 Task: For heading Use Italics Verdana with red colour , bold & Underline.  font size for heading22,  'Change the font style of data to'Arial and font size to 14,  Change the alignment of both headline & data to Align left In the sheet  DashboardBudgetTool
Action: Mouse moved to (80, 148)
Screenshot: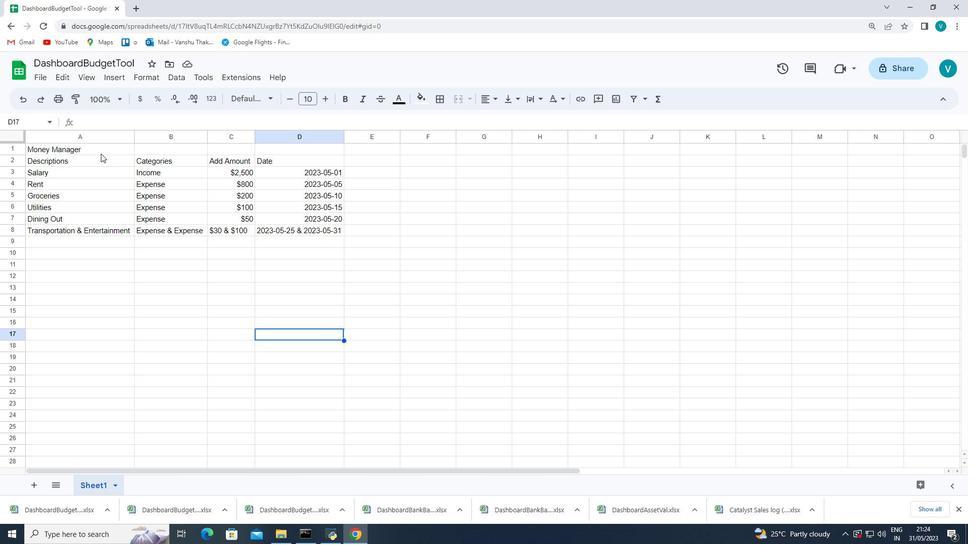 
Action: Mouse pressed left at (80, 148)
Screenshot: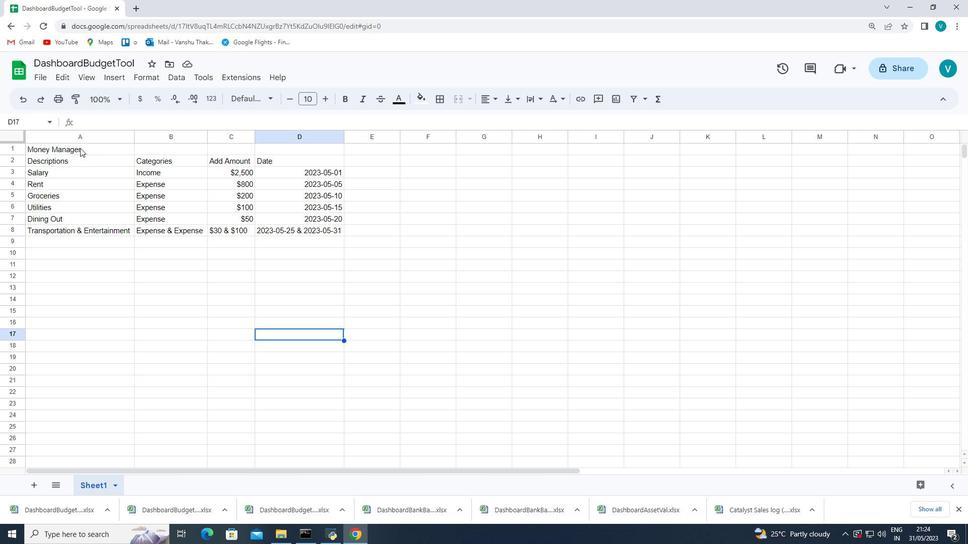
Action: Mouse moved to (256, 98)
Screenshot: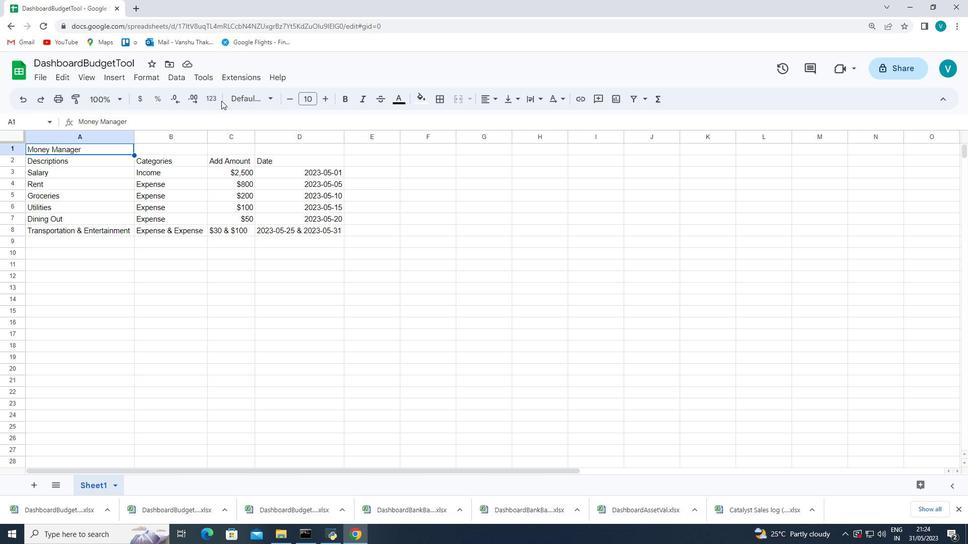 
Action: Mouse pressed left at (256, 98)
Screenshot: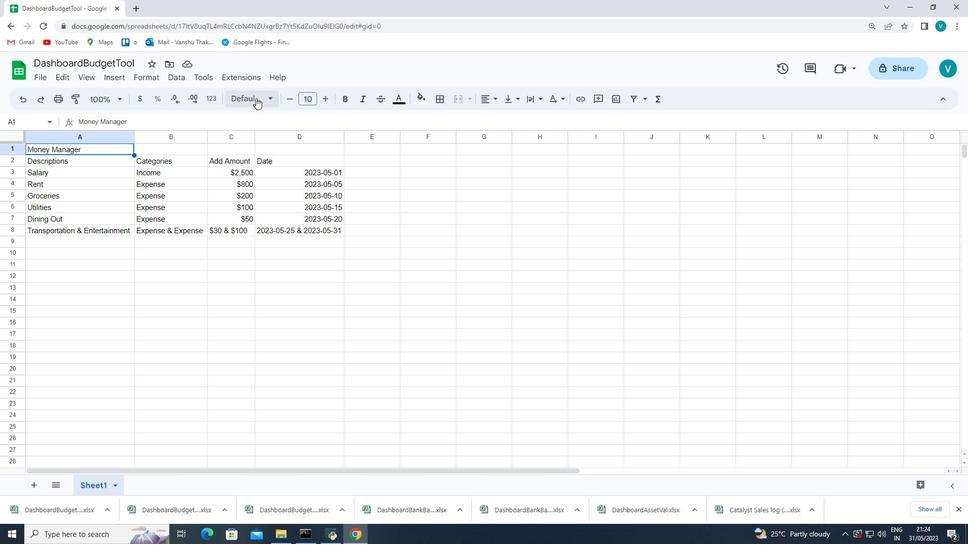 
Action: Mouse moved to (281, 375)
Screenshot: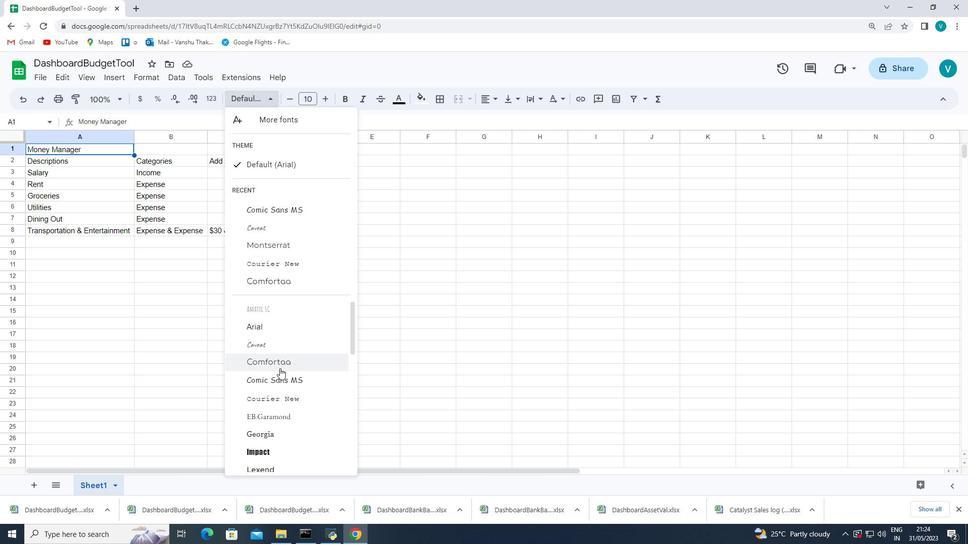 
Action: Mouse scrolled (281, 375) with delta (0, 0)
Screenshot: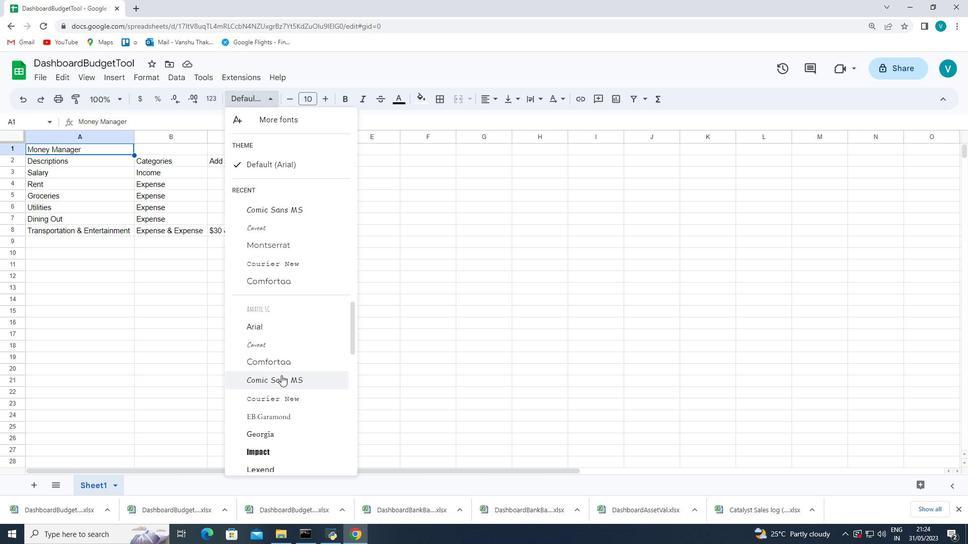 
Action: Mouse scrolled (281, 375) with delta (0, 0)
Screenshot: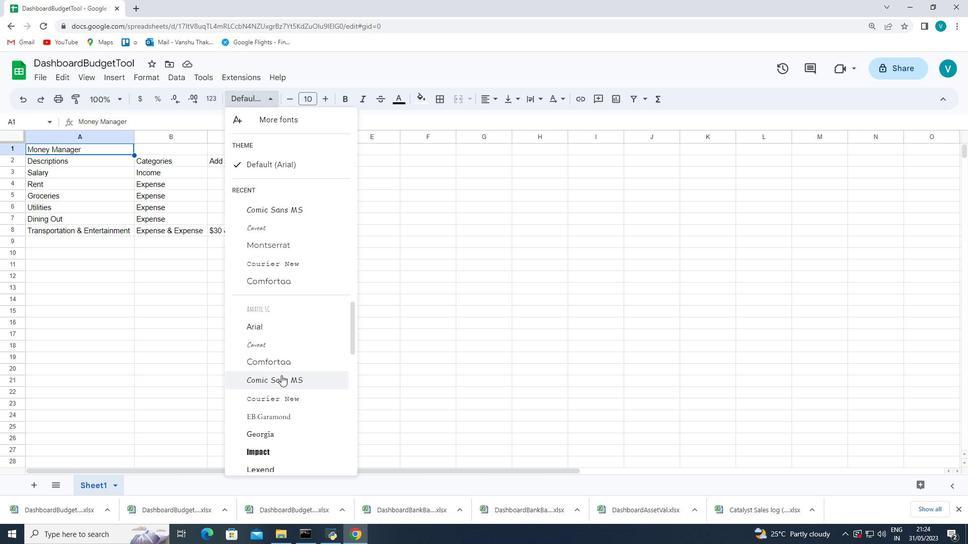 
Action: Mouse scrolled (281, 375) with delta (0, 0)
Screenshot: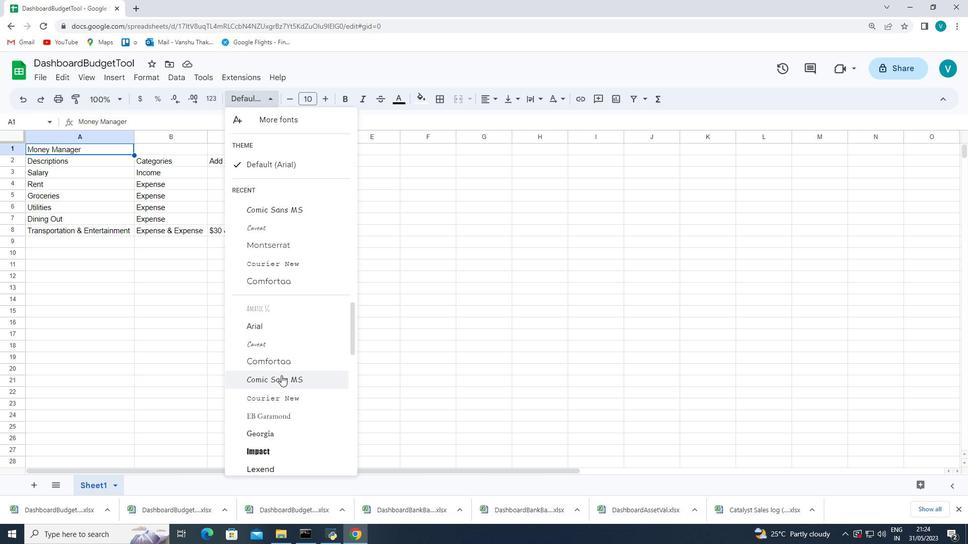 
Action: Mouse scrolled (281, 375) with delta (0, 0)
Screenshot: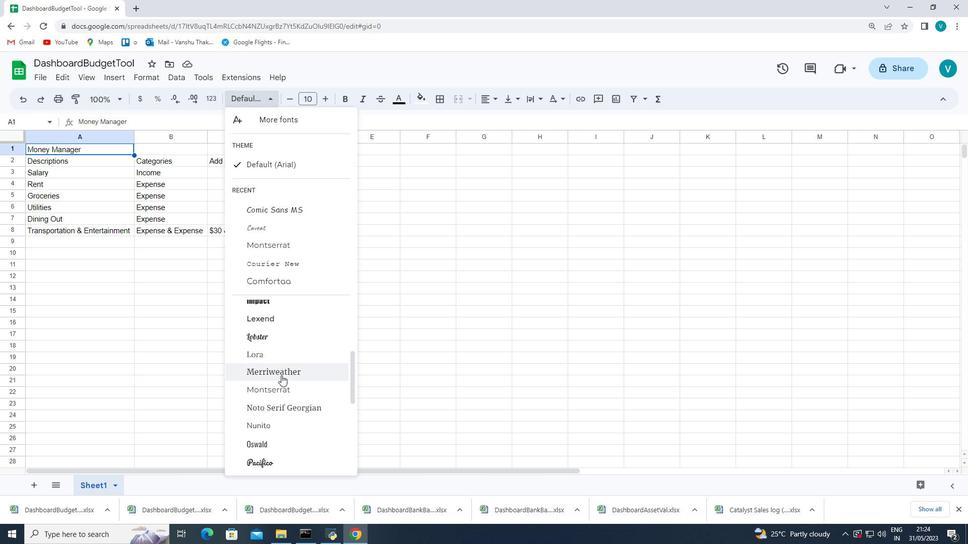 
Action: Mouse scrolled (281, 375) with delta (0, 0)
Screenshot: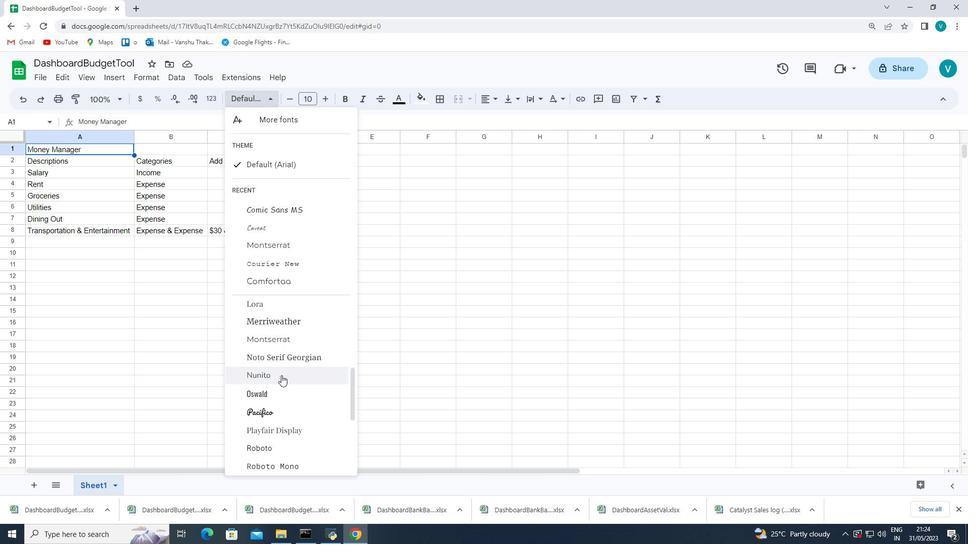 
Action: Mouse scrolled (281, 375) with delta (0, 0)
Screenshot: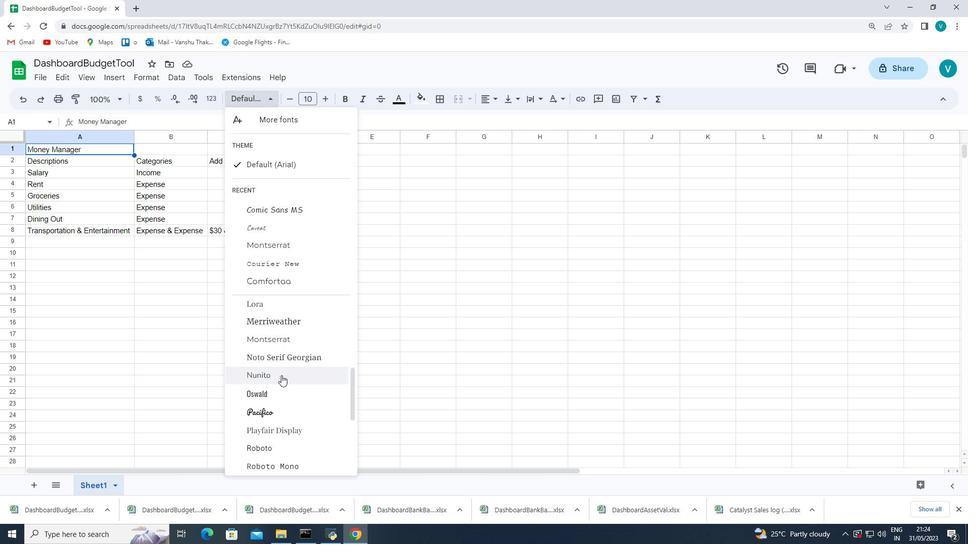 
Action: Mouse scrolled (281, 375) with delta (0, 0)
Screenshot: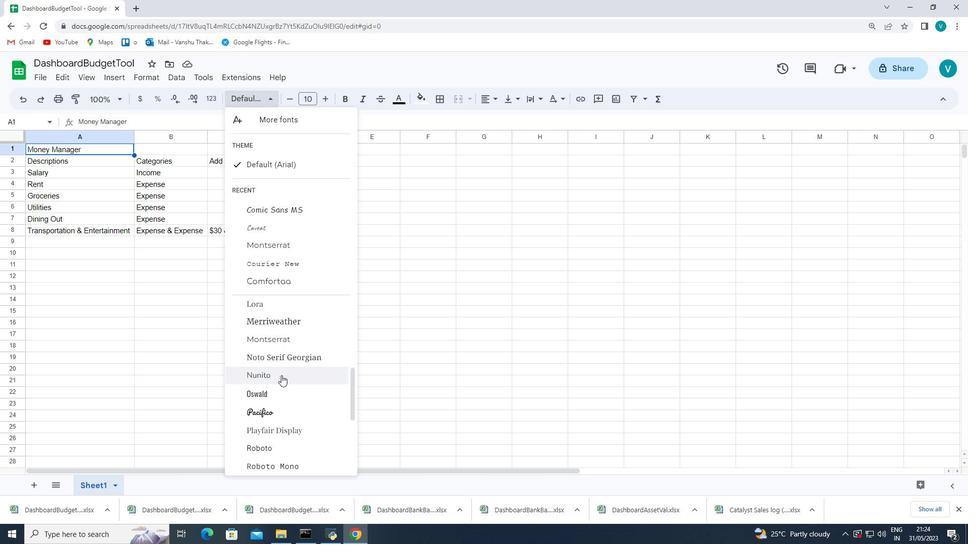 
Action: Mouse scrolled (281, 375) with delta (0, 0)
Screenshot: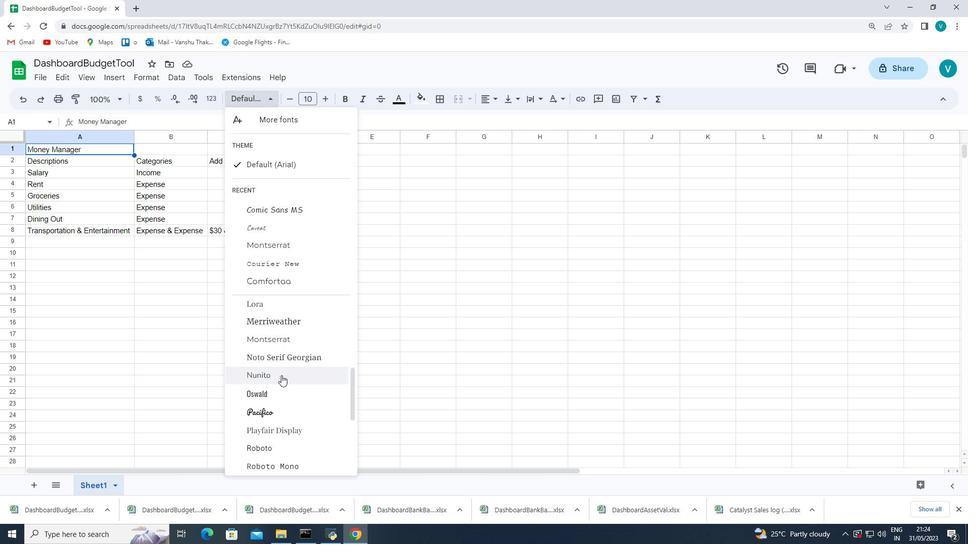 
Action: Mouse scrolled (281, 375) with delta (0, 0)
Screenshot: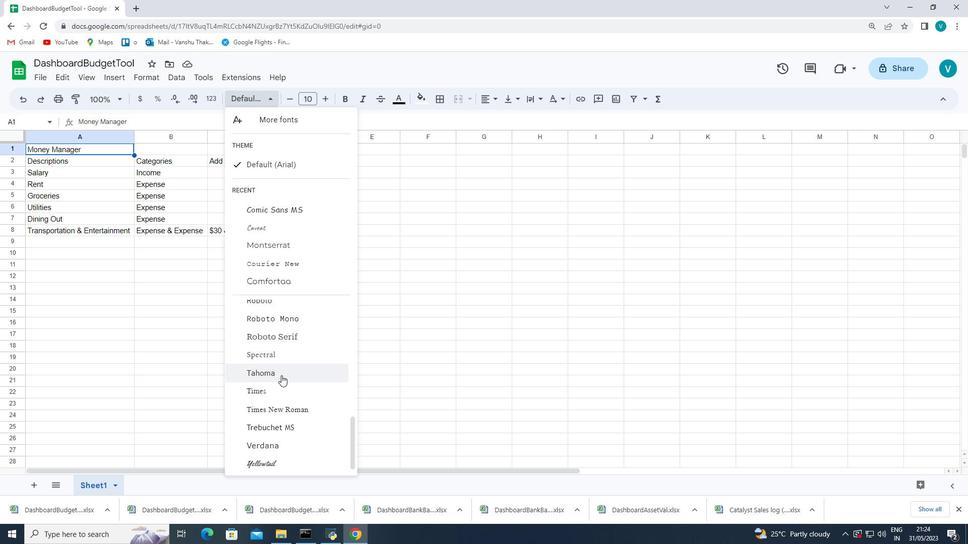 
Action: Mouse scrolled (281, 375) with delta (0, 0)
Screenshot: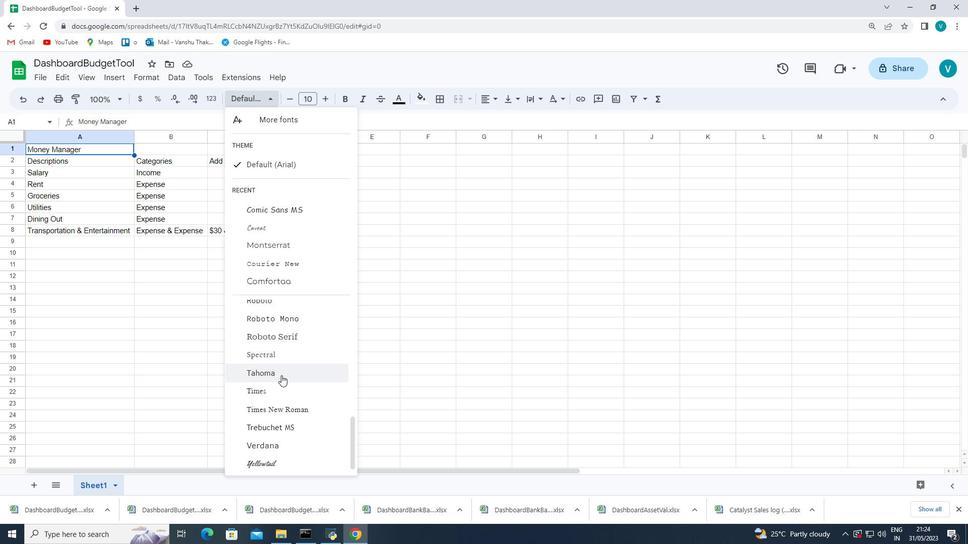 
Action: Mouse scrolled (281, 375) with delta (0, 0)
Screenshot: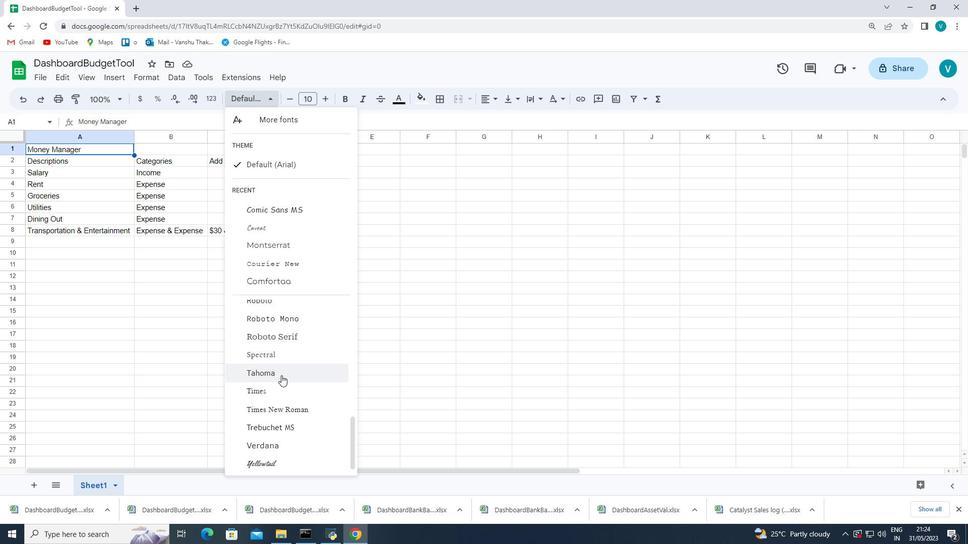 
Action: Mouse scrolled (281, 375) with delta (0, 0)
Screenshot: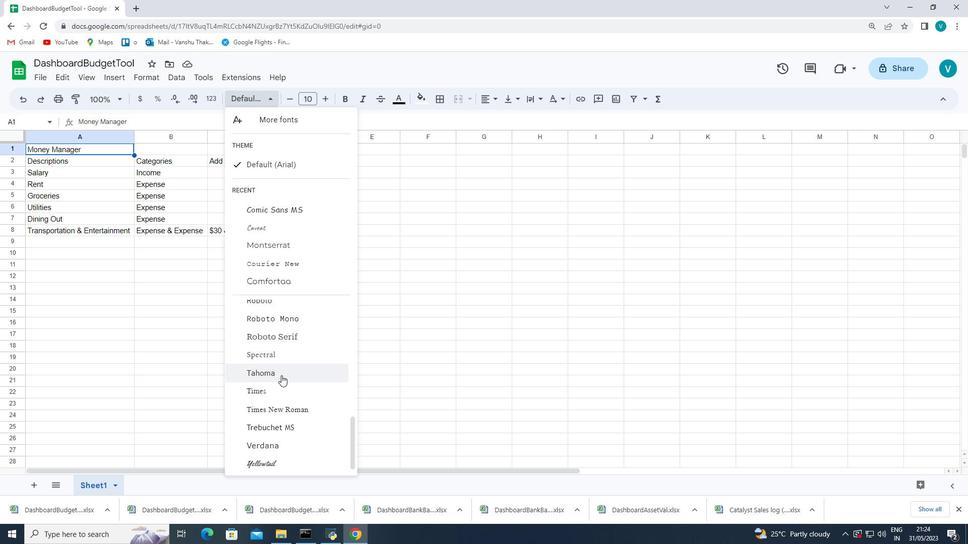 
Action: Mouse scrolled (281, 375) with delta (0, 0)
Screenshot: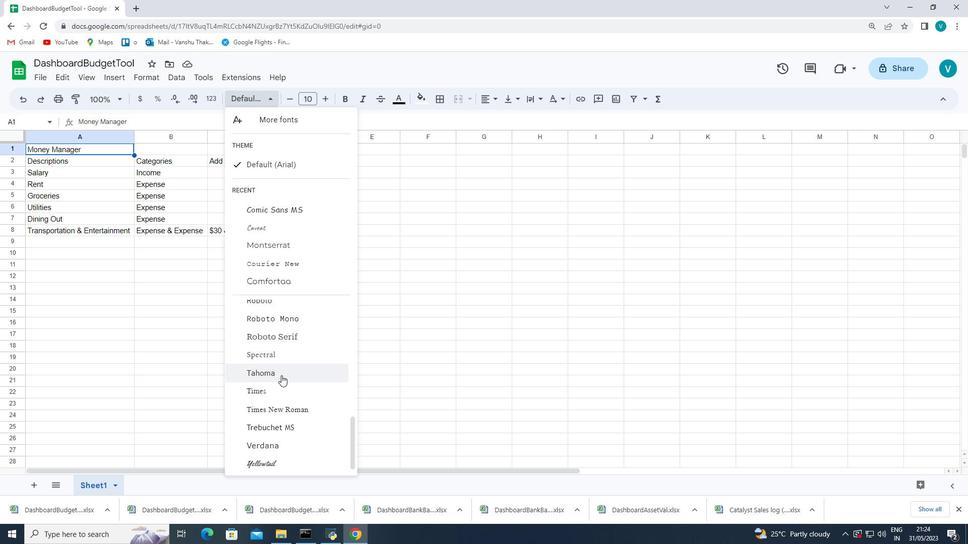 
Action: Mouse moved to (293, 445)
Screenshot: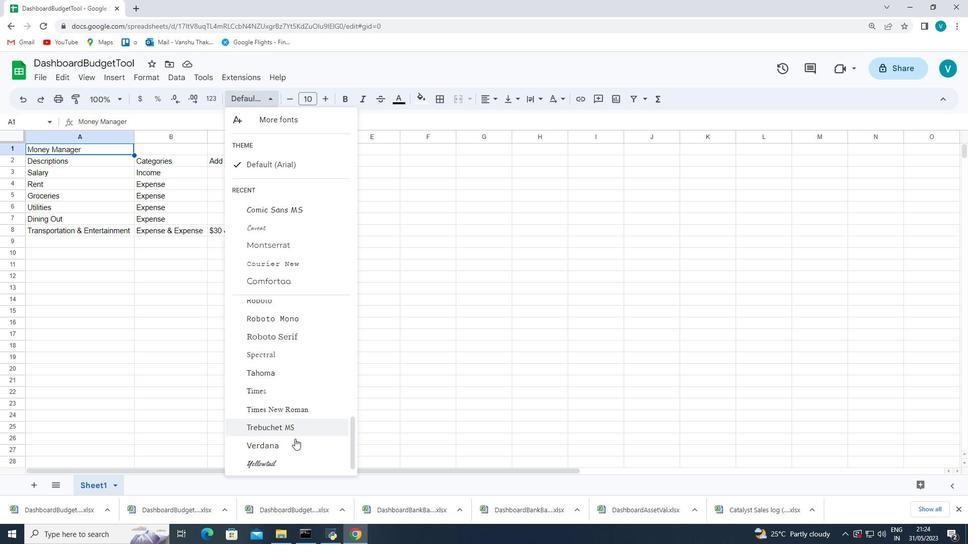 
Action: Mouse pressed left at (293, 445)
Screenshot: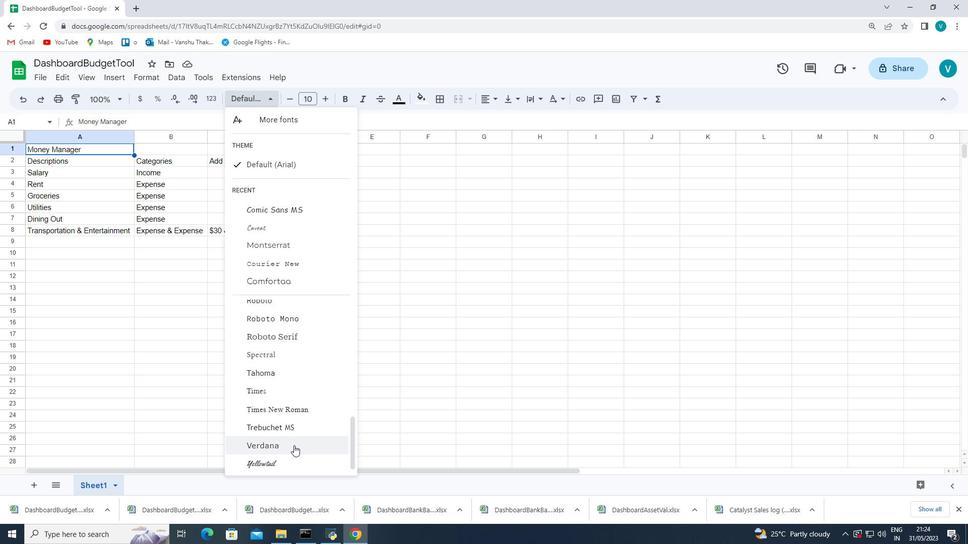 
Action: Mouse moved to (345, 96)
Screenshot: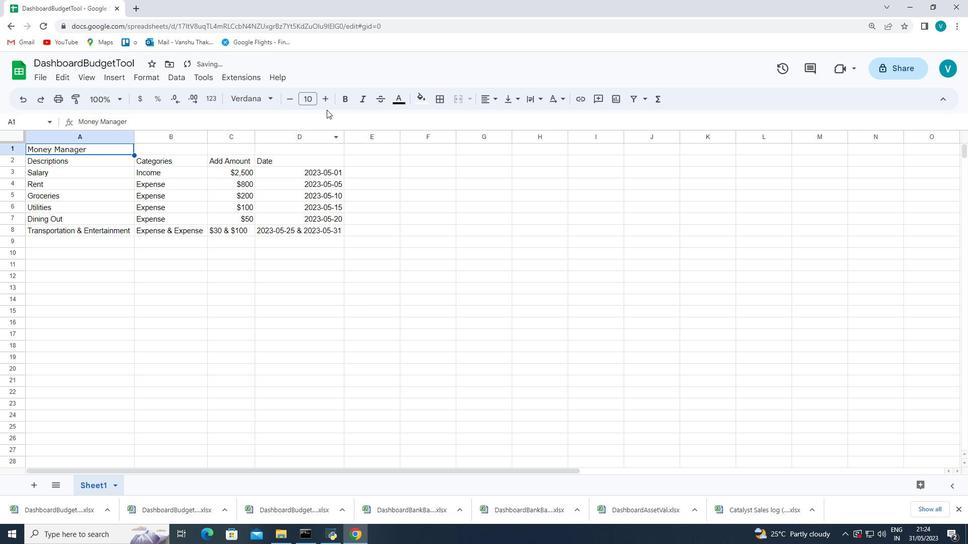 
Action: Mouse pressed left at (345, 96)
Screenshot: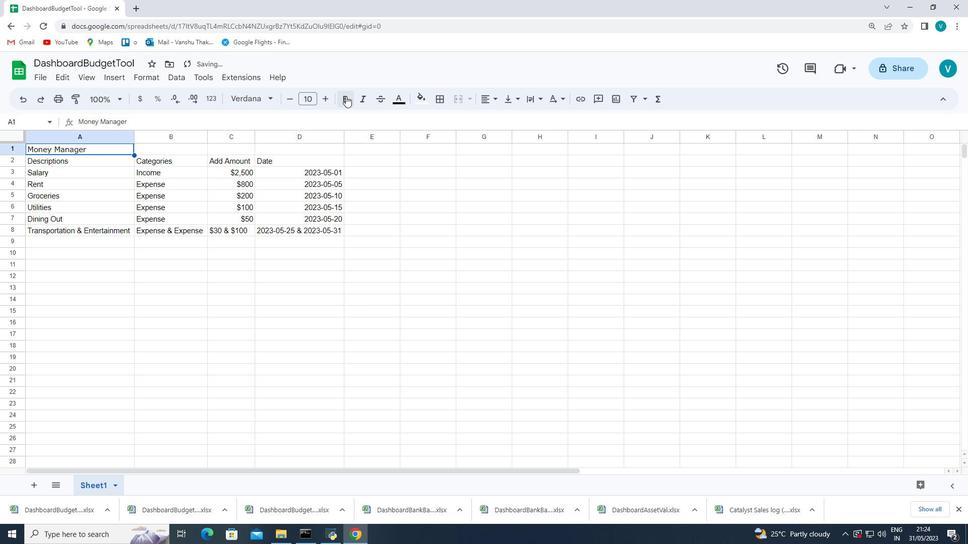 
Action: Mouse moved to (322, 101)
Screenshot: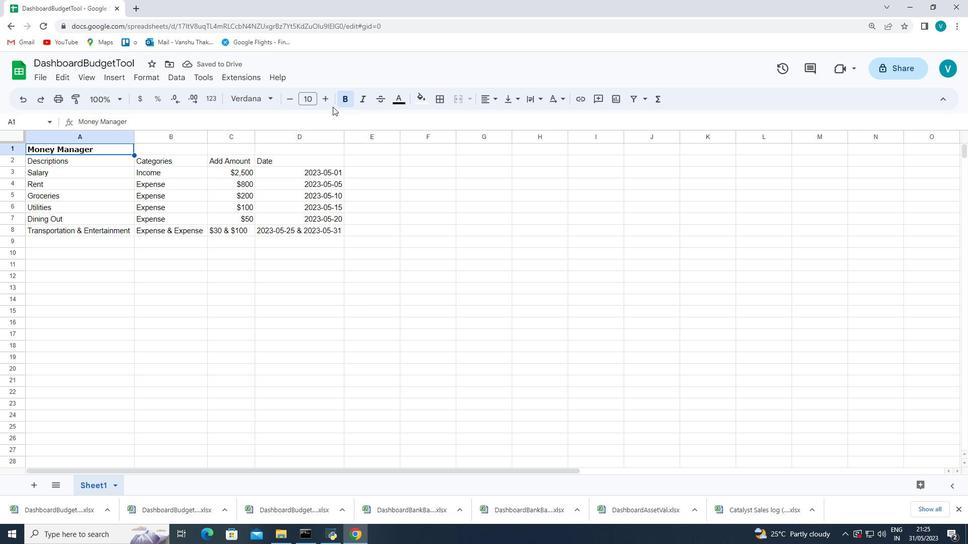 
Action: Key pressed ctrl+U
Screenshot: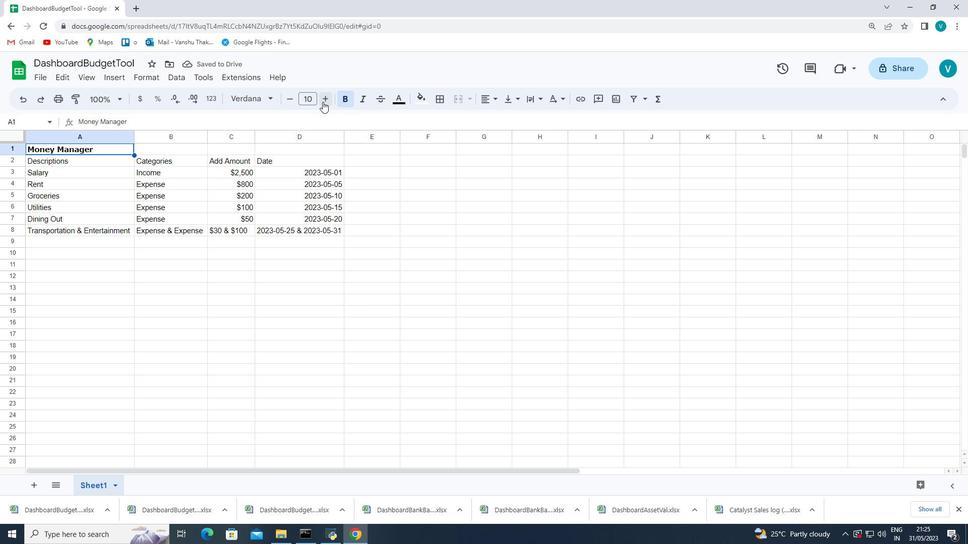 
Action: Mouse moved to (405, 103)
Screenshot: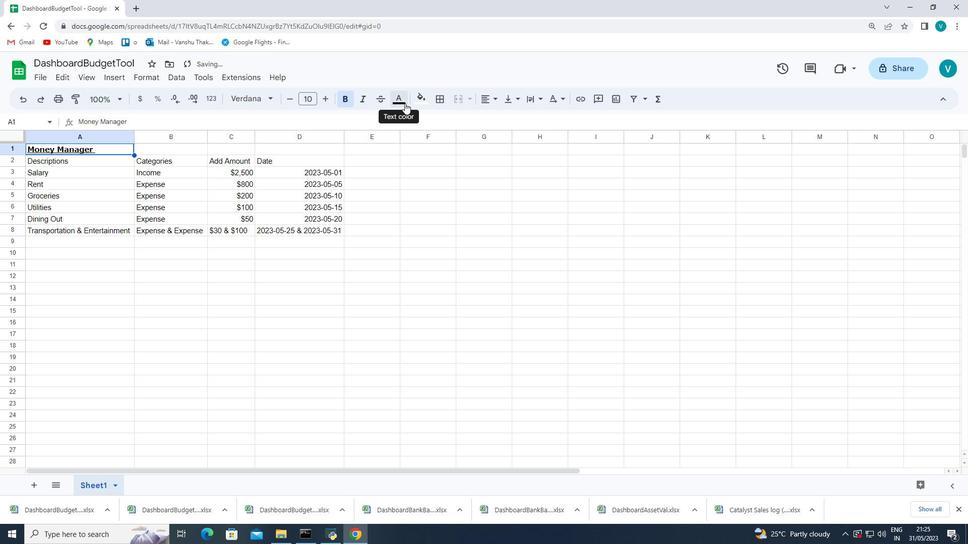 
Action: Mouse pressed left at (405, 103)
Screenshot: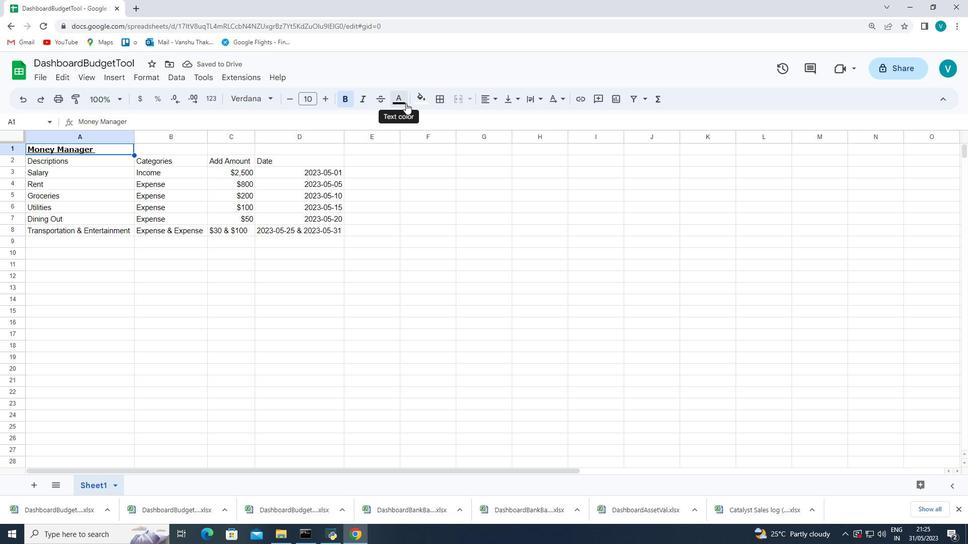 
Action: Mouse moved to (413, 151)
Screenshot: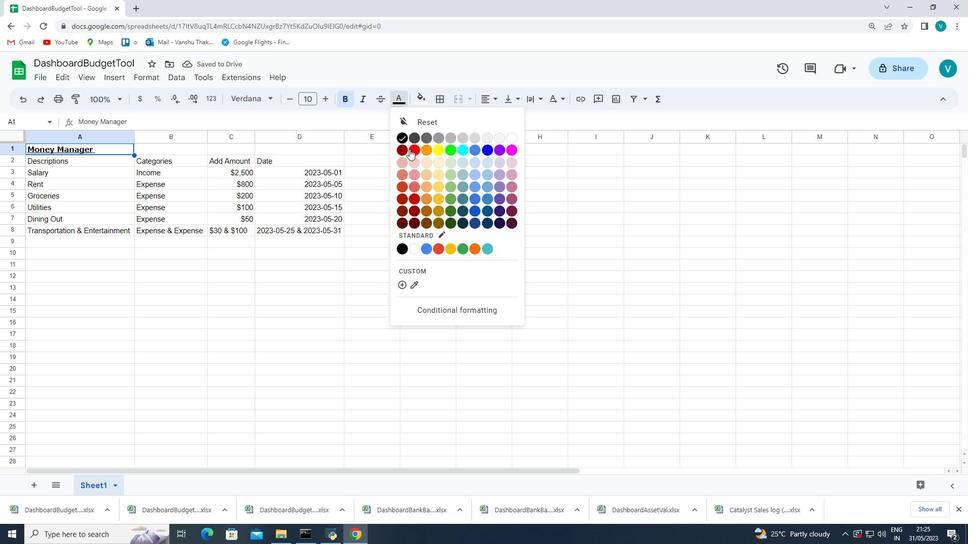 
Action: Mouse pressed left at (413, 151)
Screenshot: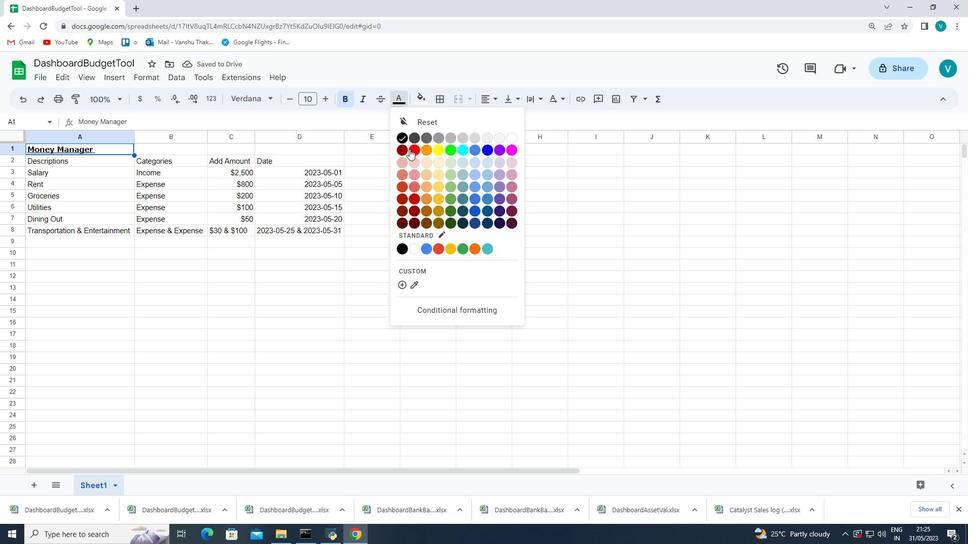 
Action: Mouse moved to (327, 282)
Screenshot: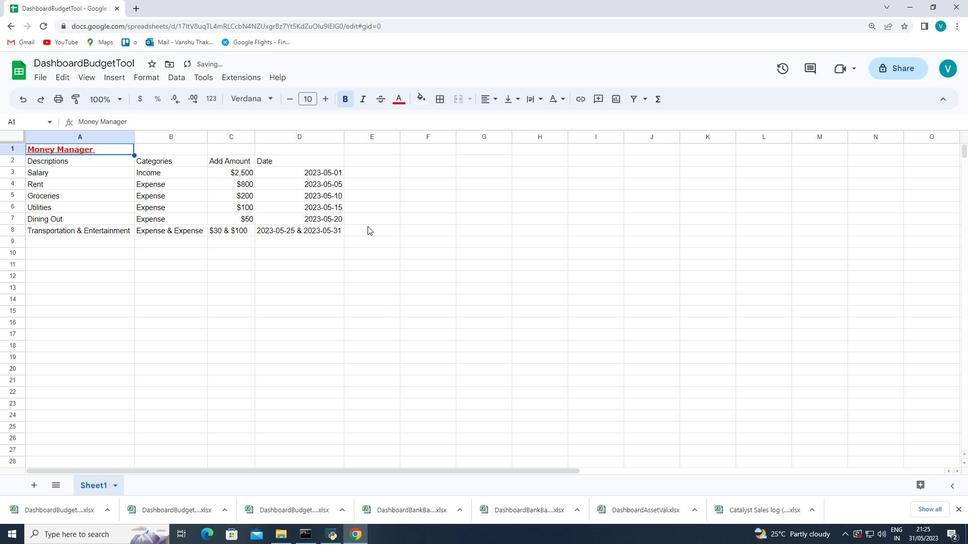 
Action: Mouse pressed left at (327, 282)
Screenshot: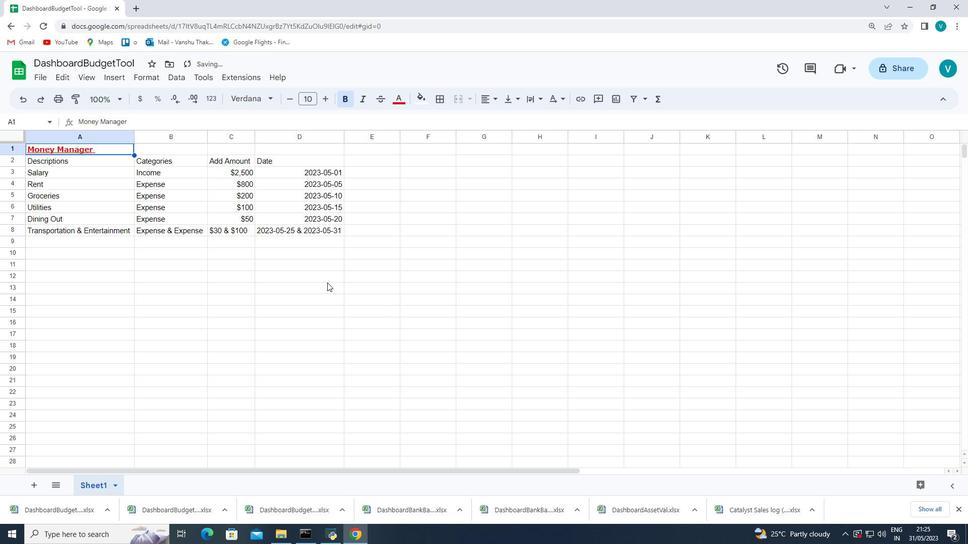 
Action: Mouse moved to (58, 144)
Screenshot: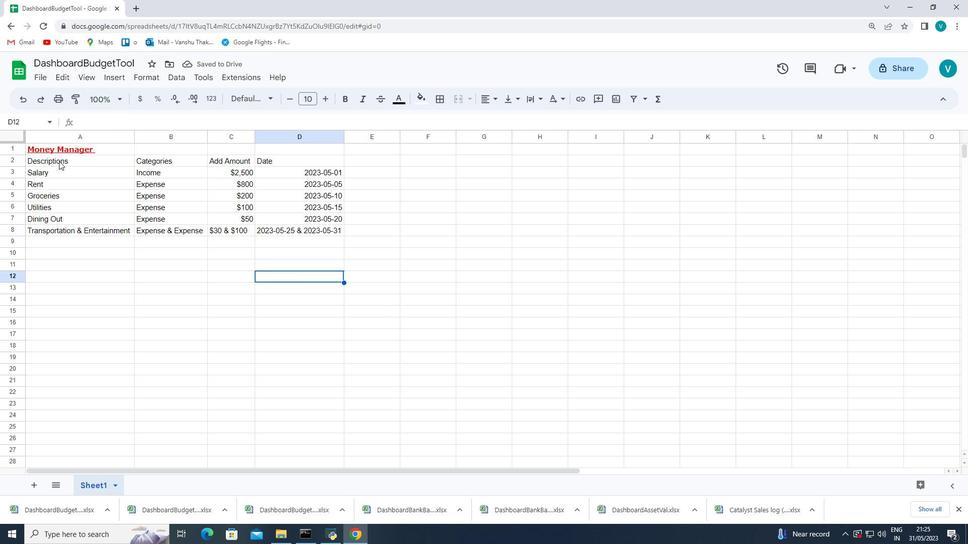 
Action: Mouse pressed left at (58, 144)
Screenshot: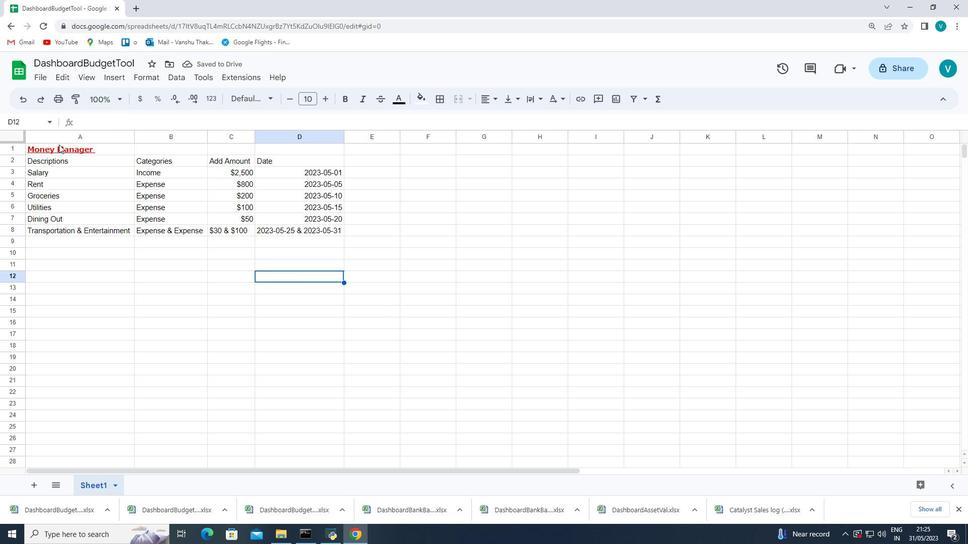 
Action: Mouse moved to (323, 95)
Screenshot: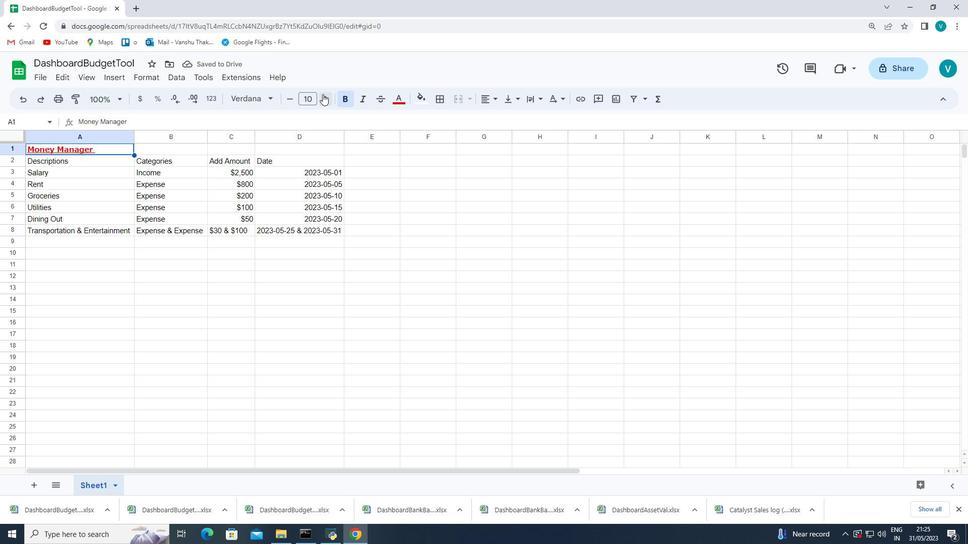 
Action: Mouse pressed left at (323, 95)
Screenshot: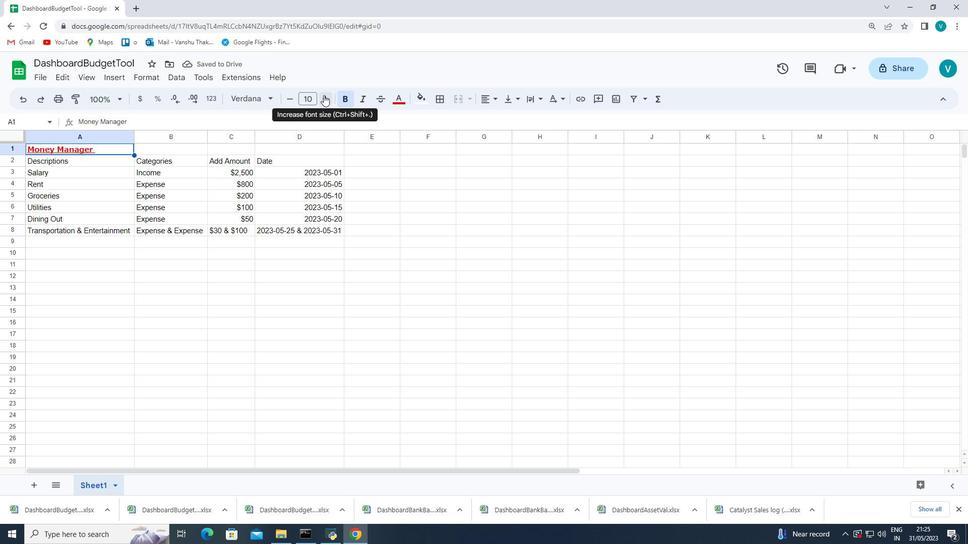 
Action: Mouse pressed left at (323, 95)
Screenshot: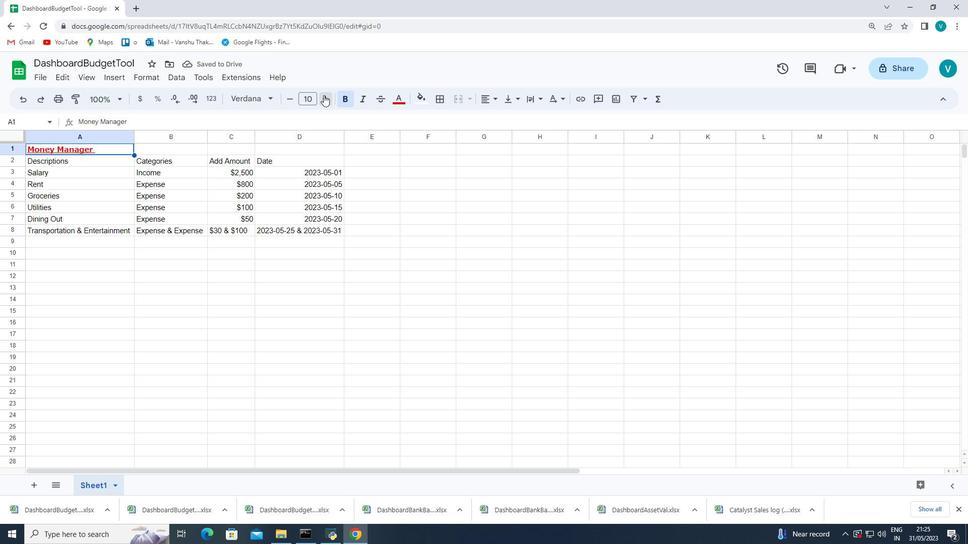
Action: Mouse pressed left at (323, 95)
Screenshot: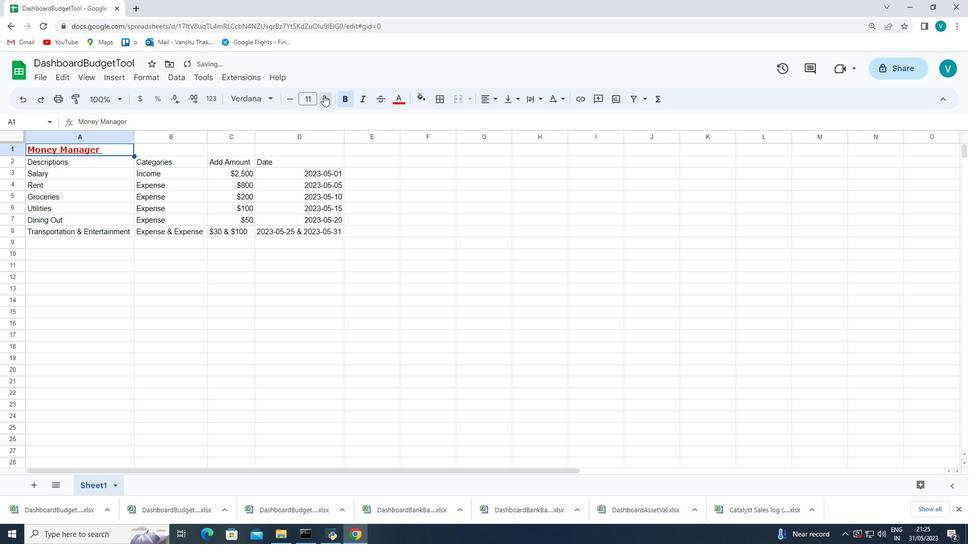 
Action: Mouse pressed left at (323, 95)
Screenshot: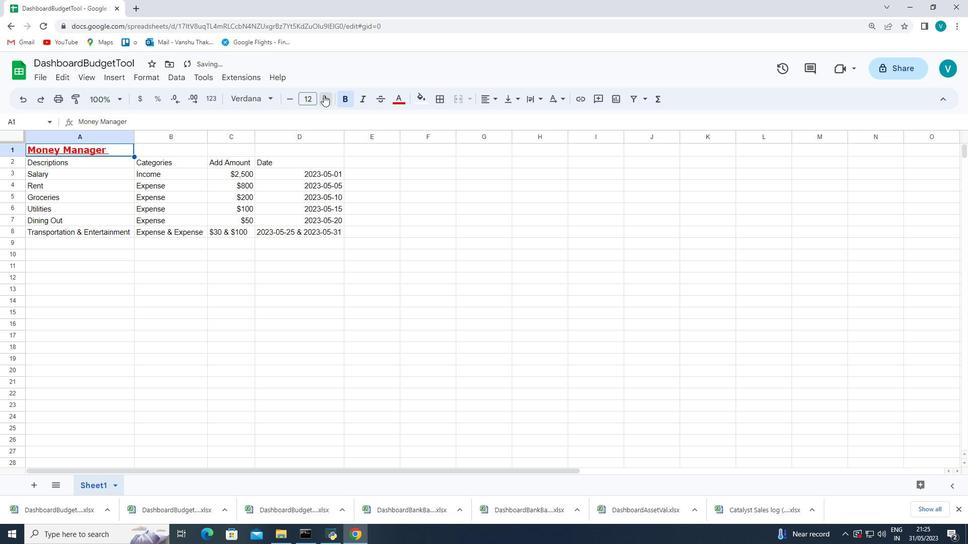 
Action: Mouse pressed left at (323, 95)
Screenshot: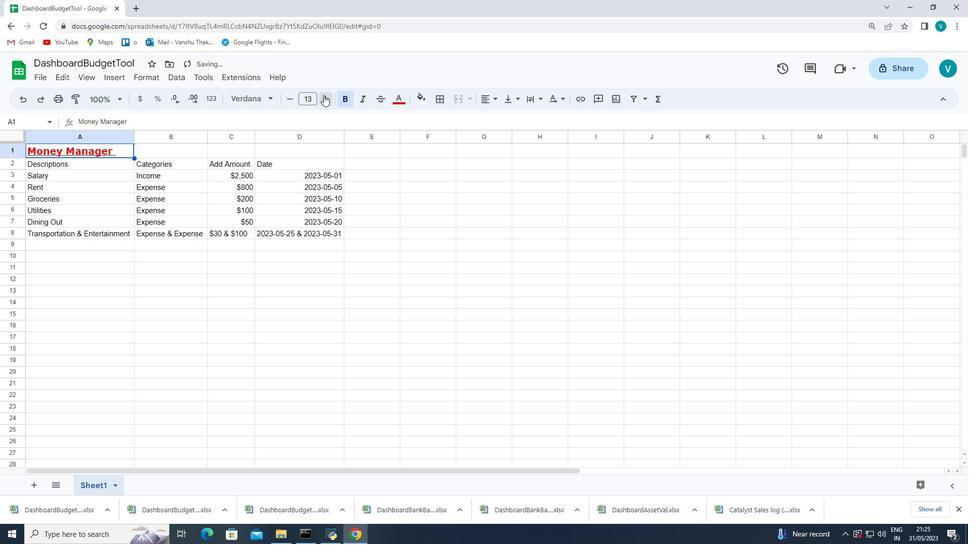 
Action: Mouse pressed left at (323, 95)
Screenshot: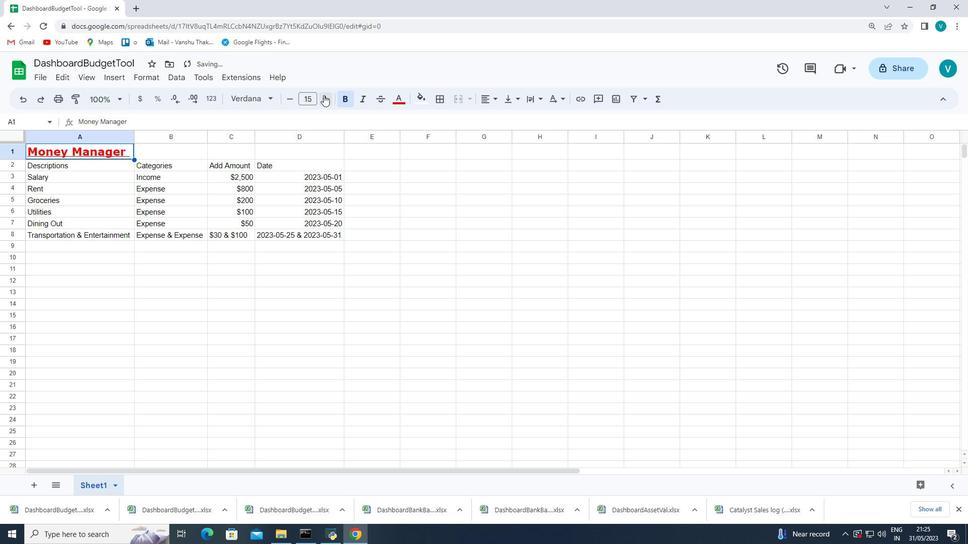 
Action: Mouse pressed left at (323, 95)
Screenshot: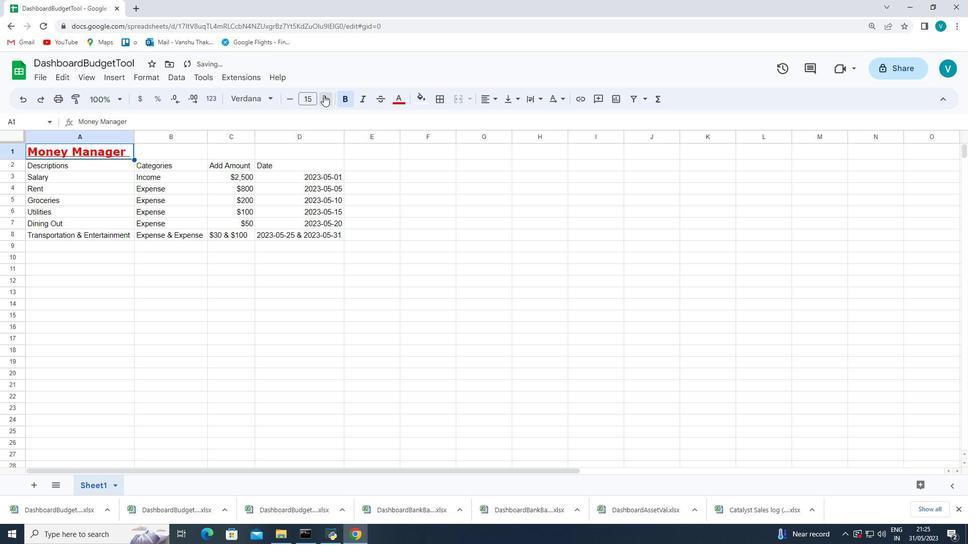 
Action: Mouse pressed left at (323, 95)
Screenshot: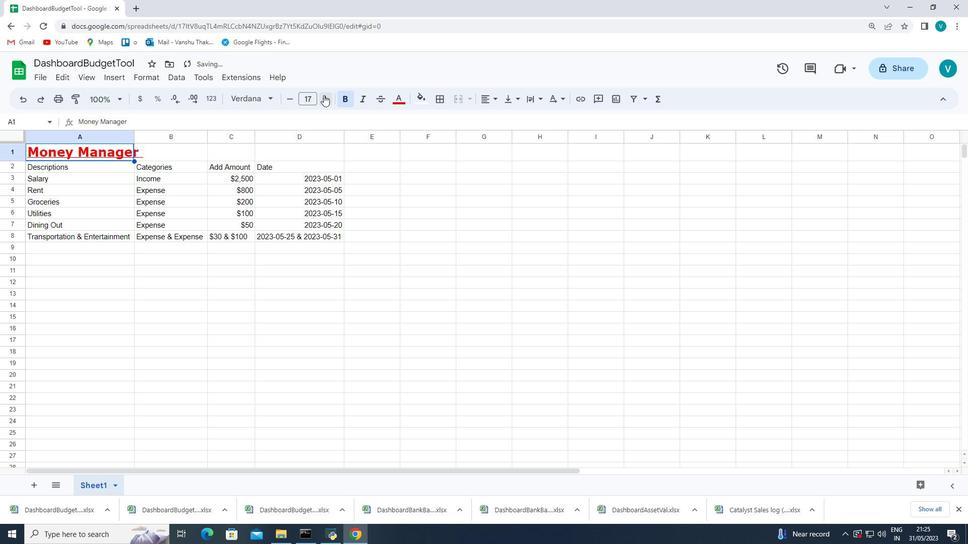 
Action: Mouse pressed left at (323, 95)
Screenshot: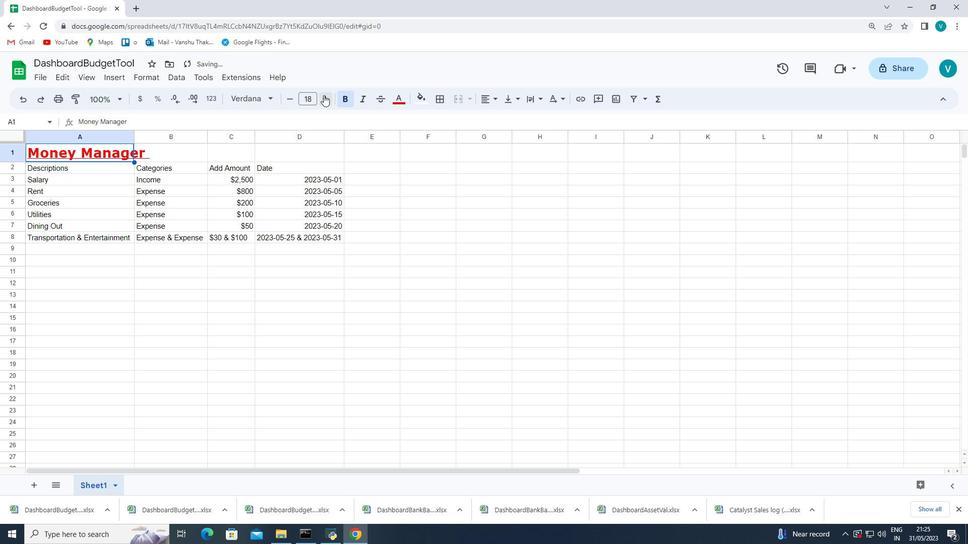 
Action: Mouse pressed left at (323, 95)
Screenshot: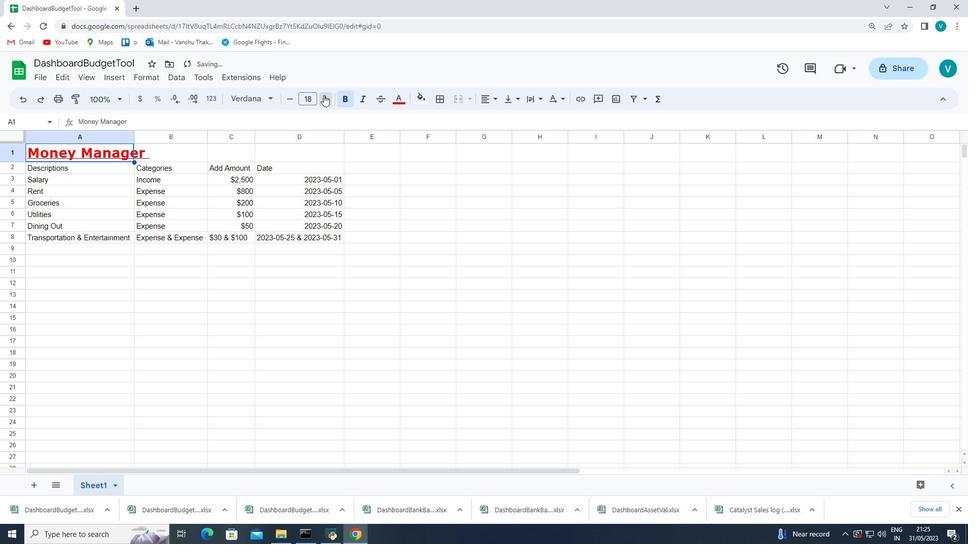 
Action: Mouse pressed left at (323, 95)
Screenshot: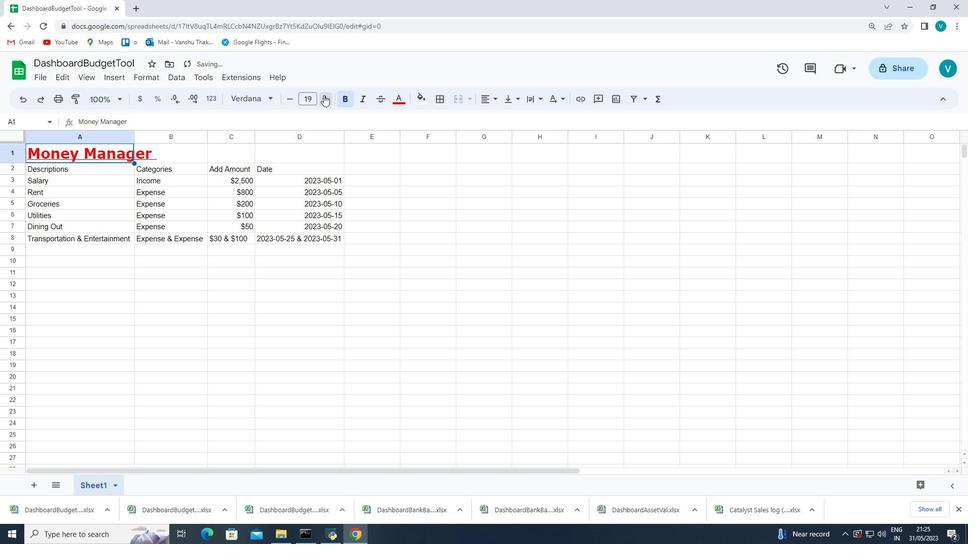
Action: Mouse pressed left at (323, 95)
Screenshot: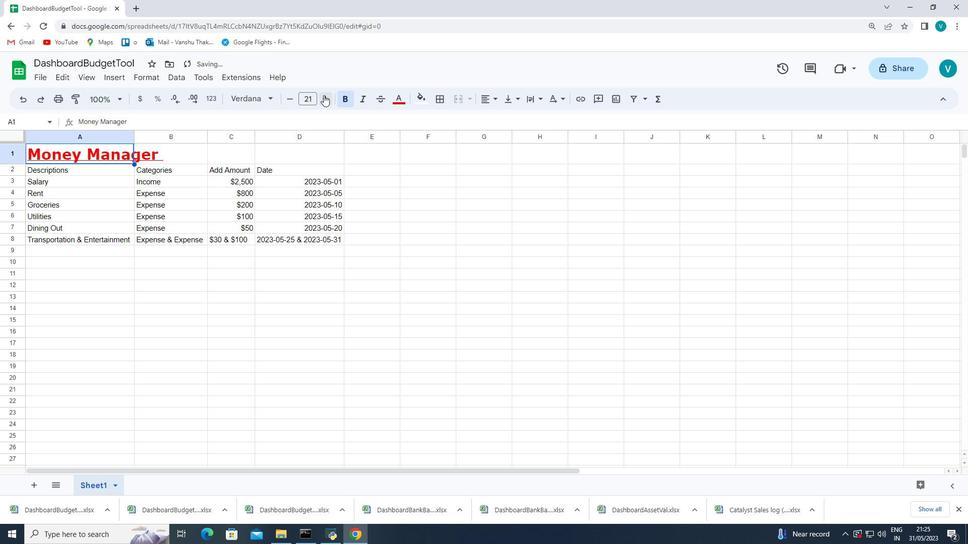 
Action: Mouse moved to (439, 213)
Screenshot: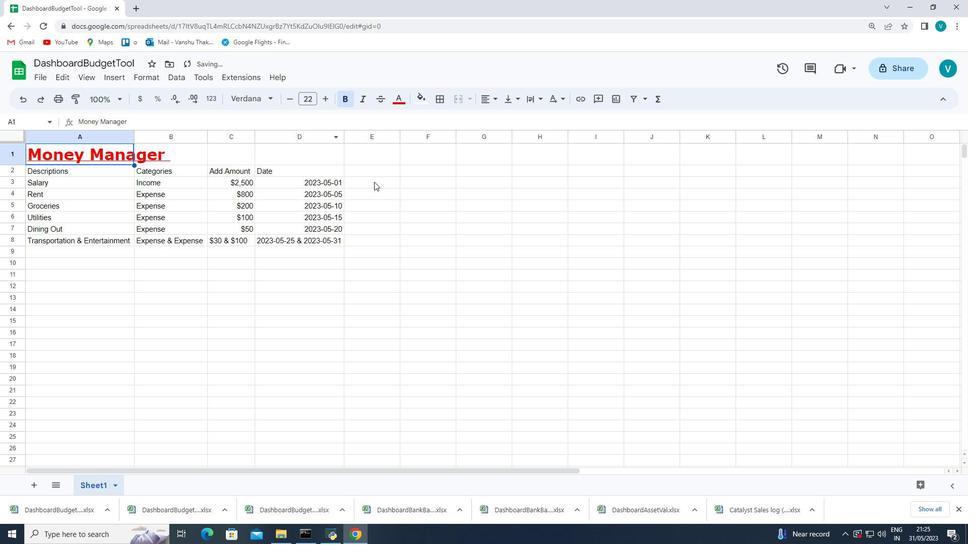 
Action: Mouse pressed left at (439, 213)
Screenshot: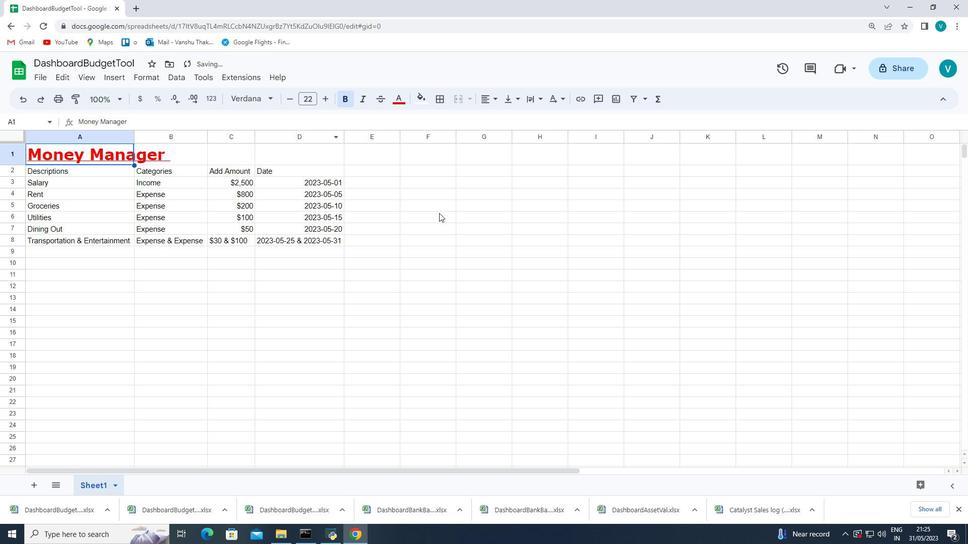 
Action: Mouse moved to (62, 172)
Screenshot: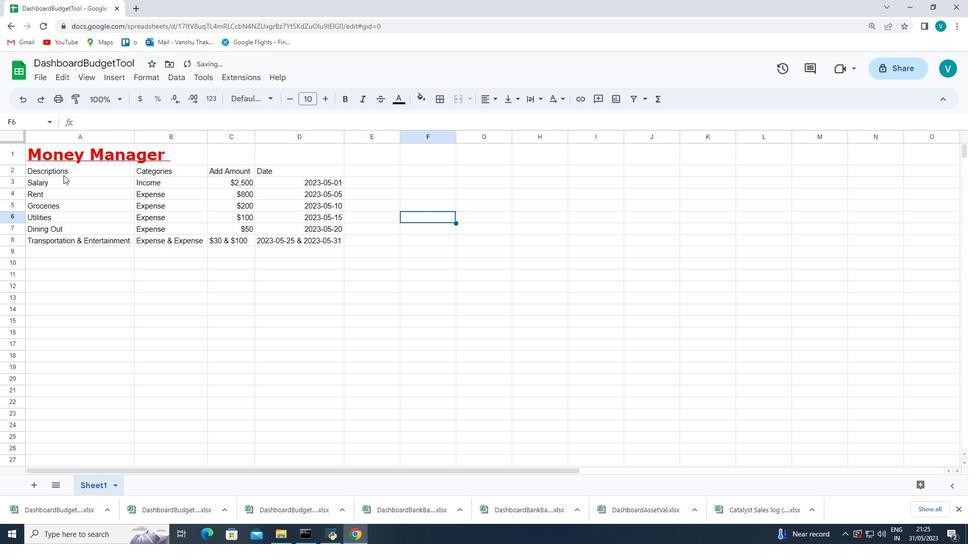 
Action: Mouse pressed left at (62, 172)
Screenshot: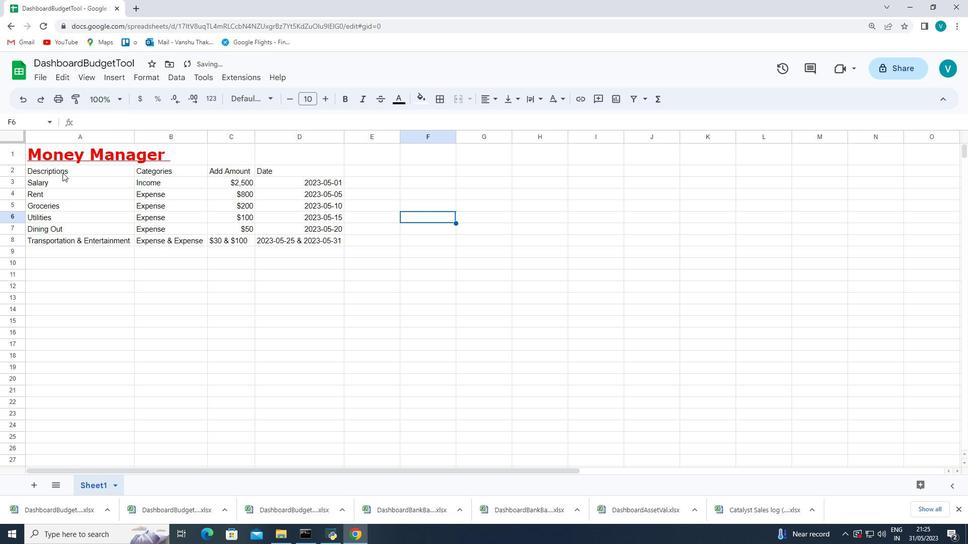 
Action: Mouse moved to (259, 100)
Screenshot: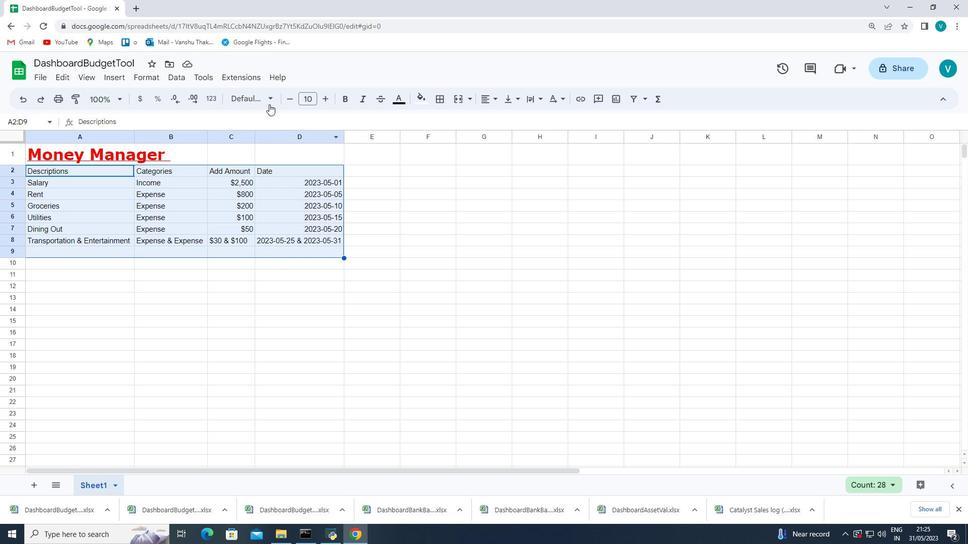 
Action: Mouse pressed left at (259, 100)
Screenshot: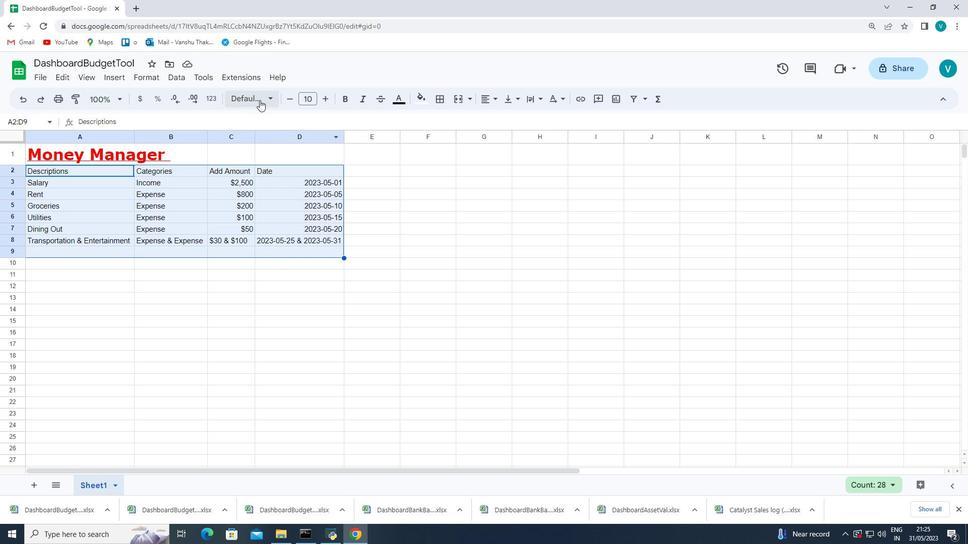 
Action: Mouse moved to (281, 326)
Screenshot: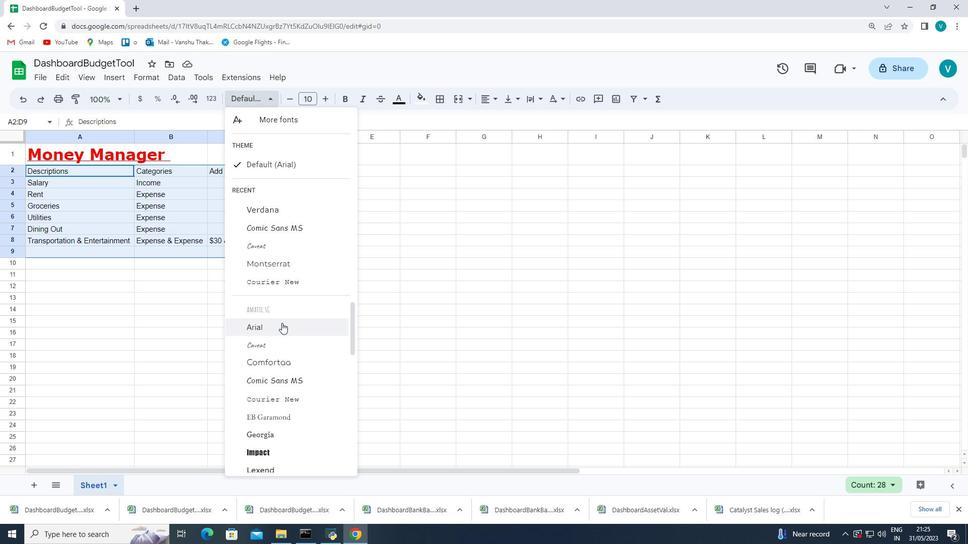 
Action: Mouse pressed left at (281, 326)
Screenshot: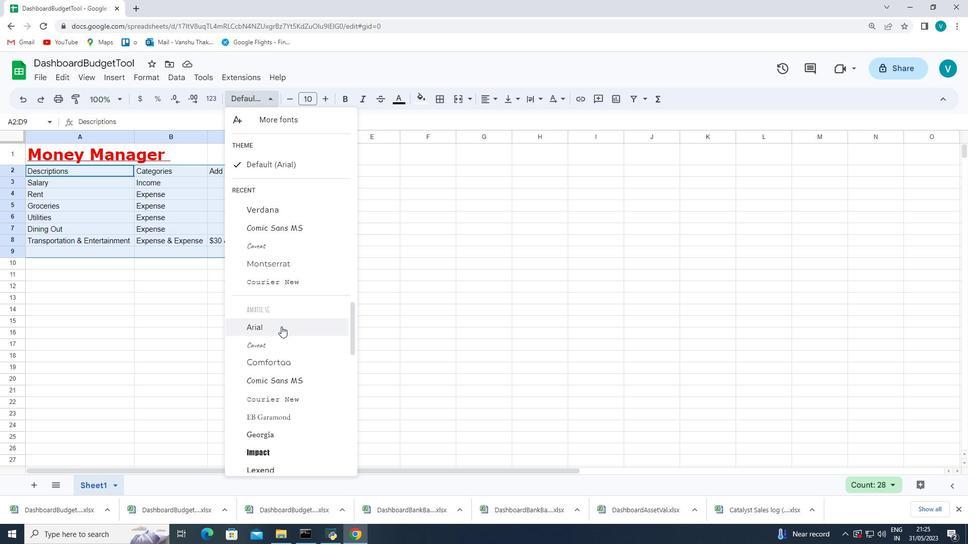 
Action: Mouse moved to (322, 96)
Screenshot: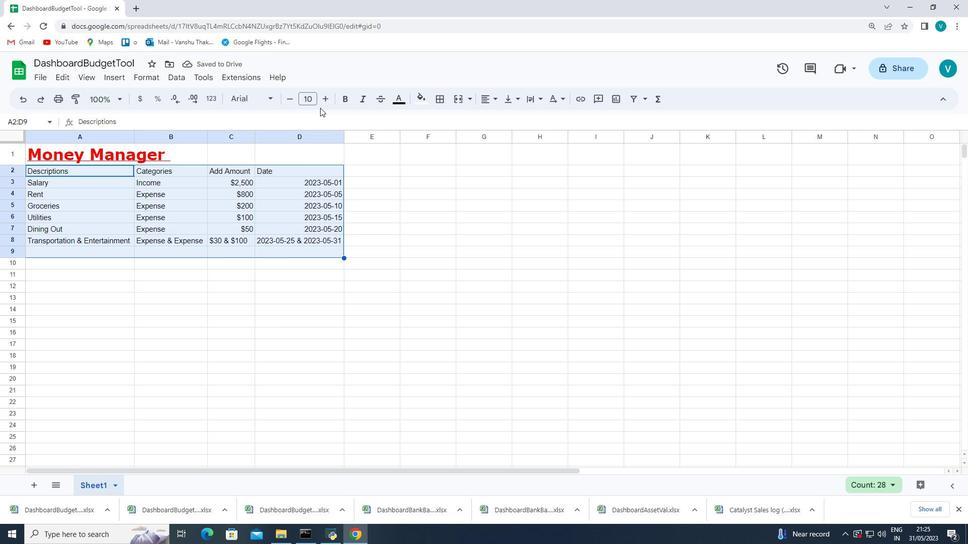 
Action: Mouse pressed left at (322, 96)
Screenshot: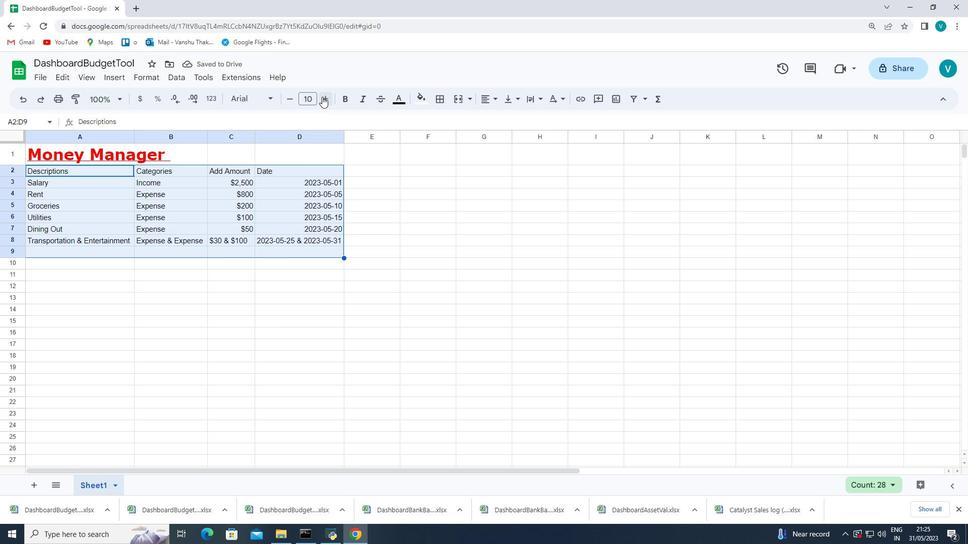 
Action: Mouse pressed left at (322, 96)
Screenshot: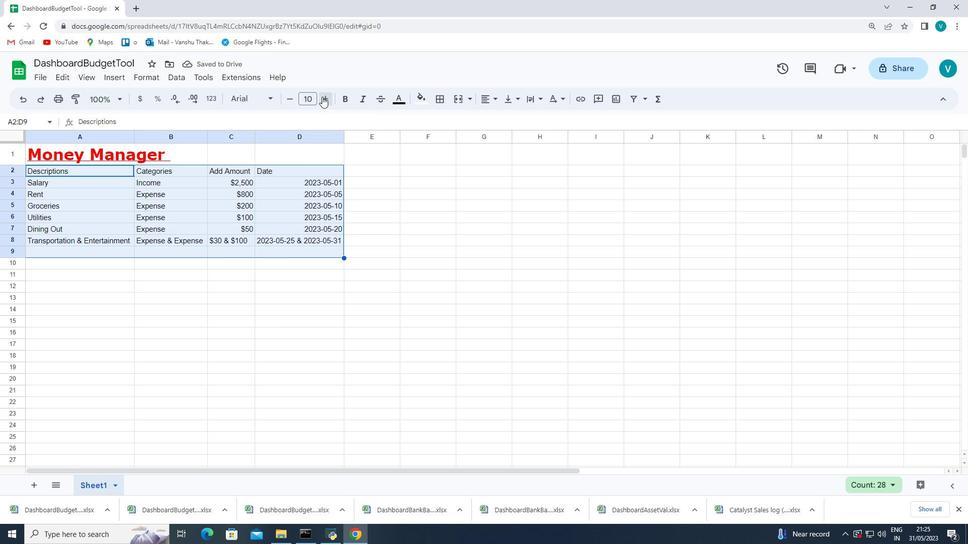 
Action: Mouse moved to (322, 96)
Screenshot: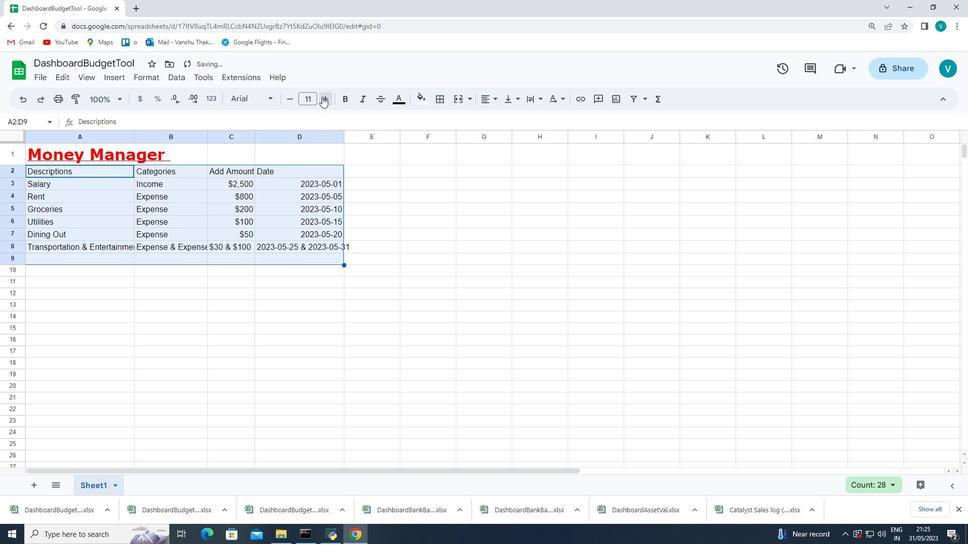 
Action: Mouse pressed left at (322, 96)
Screenshot: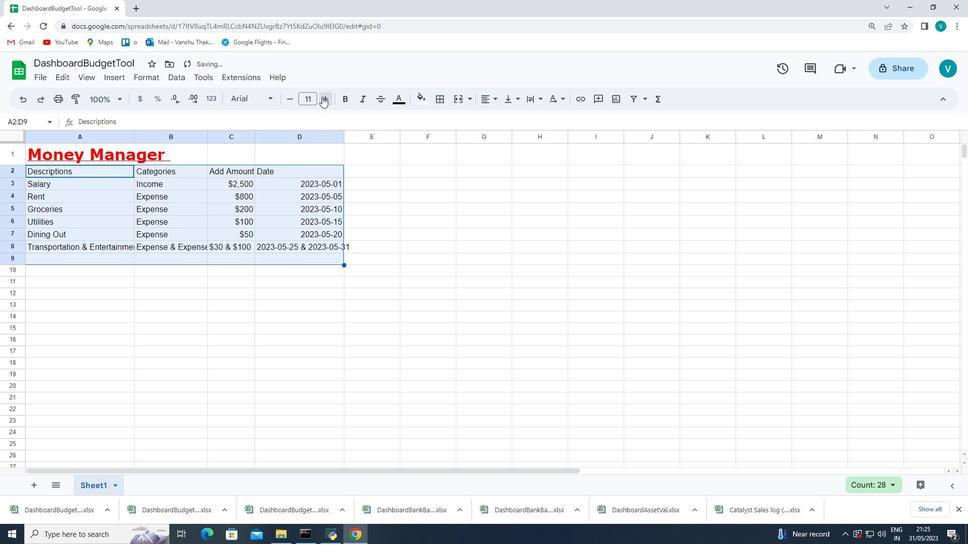 
Action: Mouse pressed left at (322, 96)
Screenshot: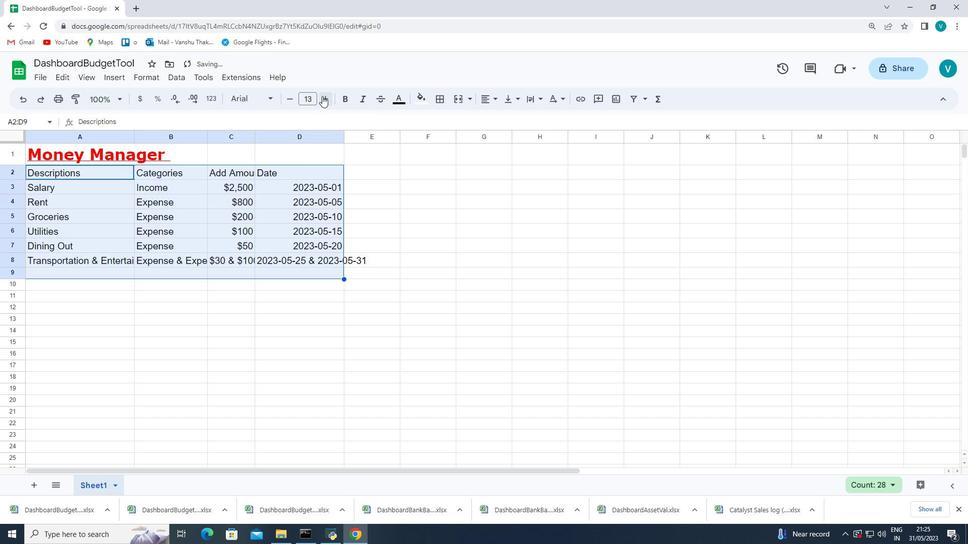
Action: Mouse moved to (240, 335)
Screenshot: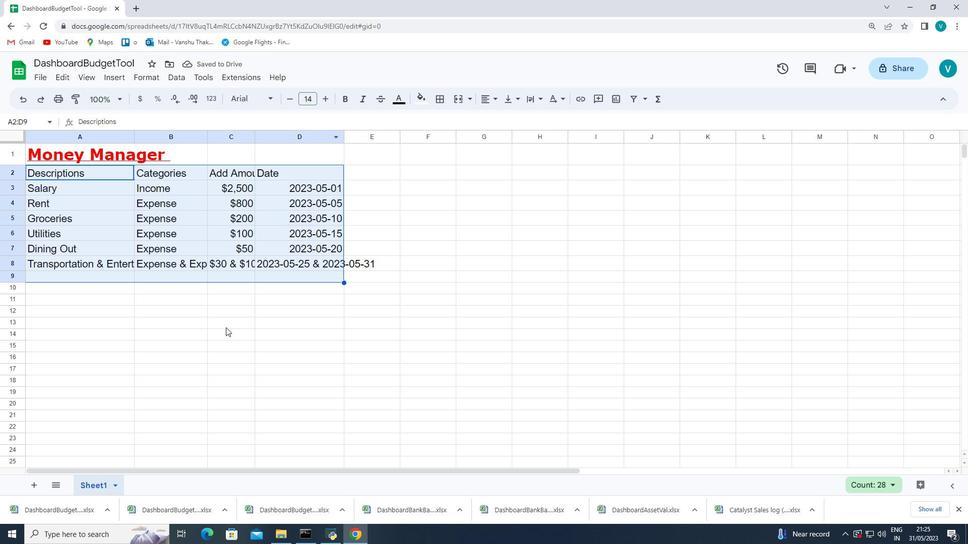 
Action: Mouse pressed left at (240, 335)
Screenshot: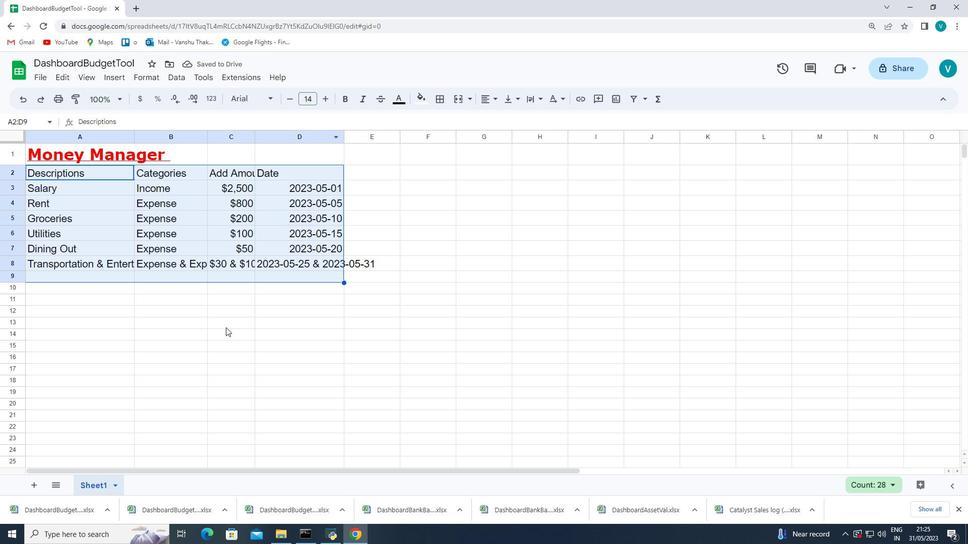 
Action: Mouse moved to (208, 134)
Screenshot: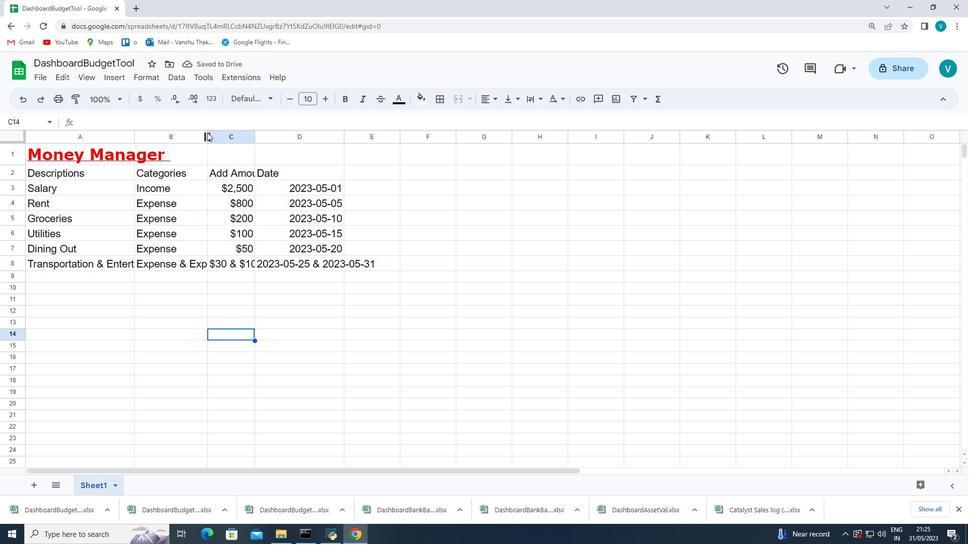 
Action: Mouse pressed left at (208, 134)
Screenshot: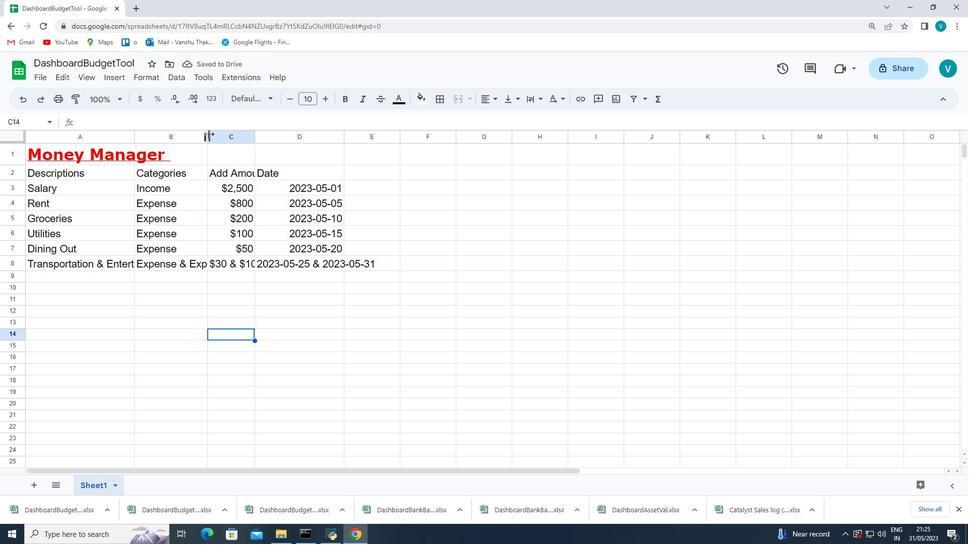 
Action: Mouse pressed left at (208, 134)
Screenshot: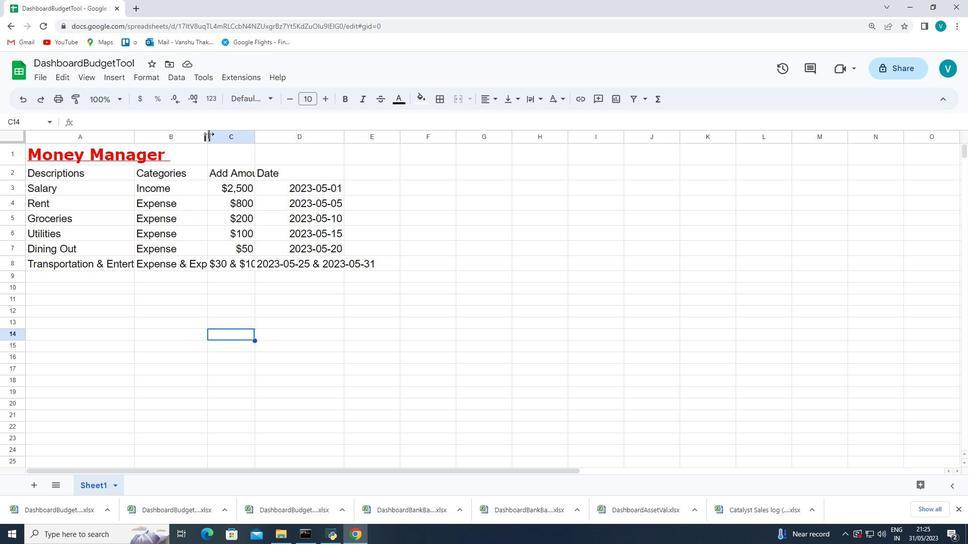 
Action: Mouse moved to (281, 134)
Screenshot: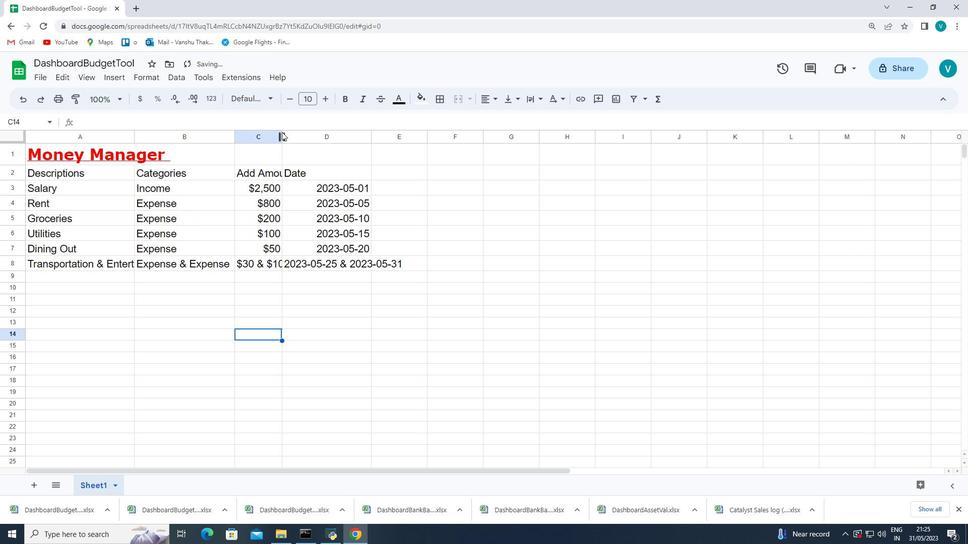 
Action: Mouse pressed left at (281, 134)
Screenshot: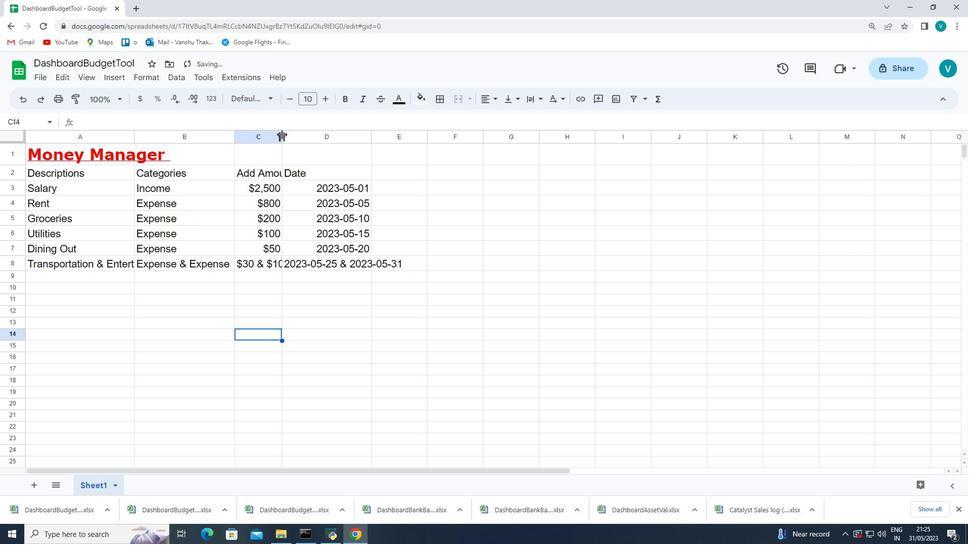 
Action: Mouse pressed left at (281, 134)
Screenshot: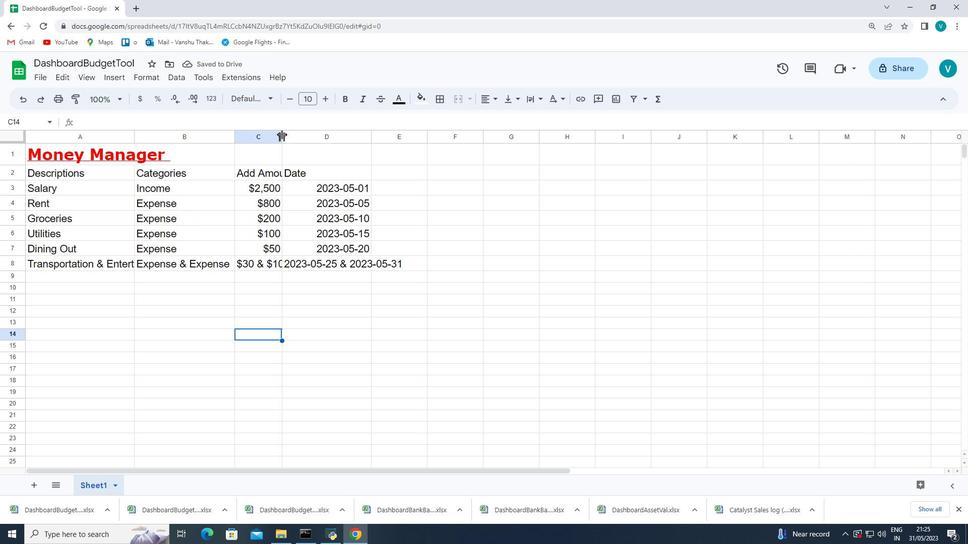 
Action: Mouse moved to (389, 134)
Screenshot: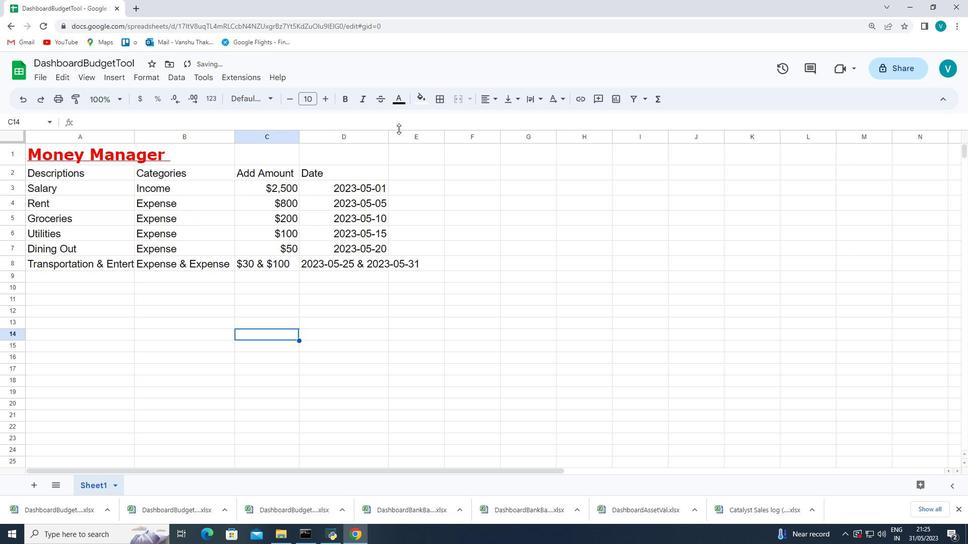 
Action: Mouse pressed left at (389, 134)
Screenshot: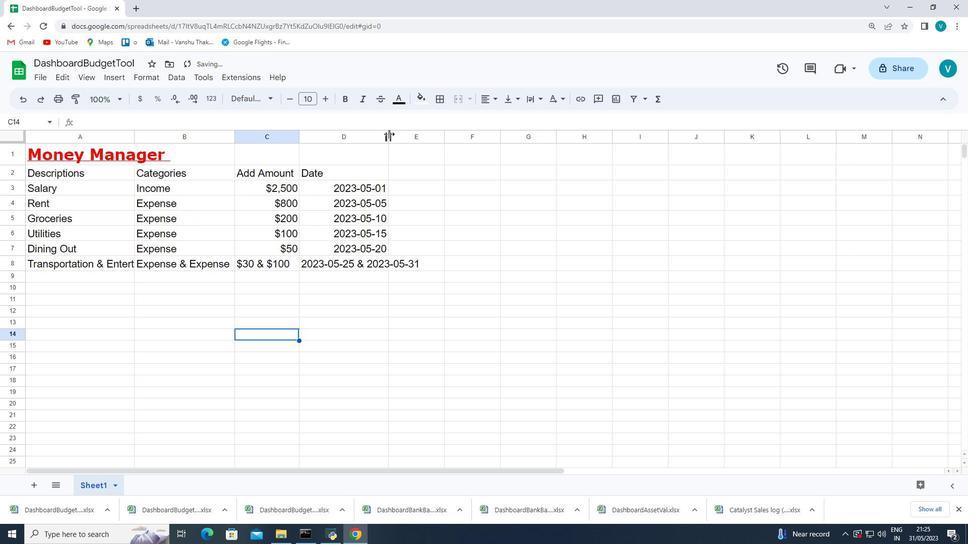 
Action: Mouse pressed left at (389, 134)
Screenshot: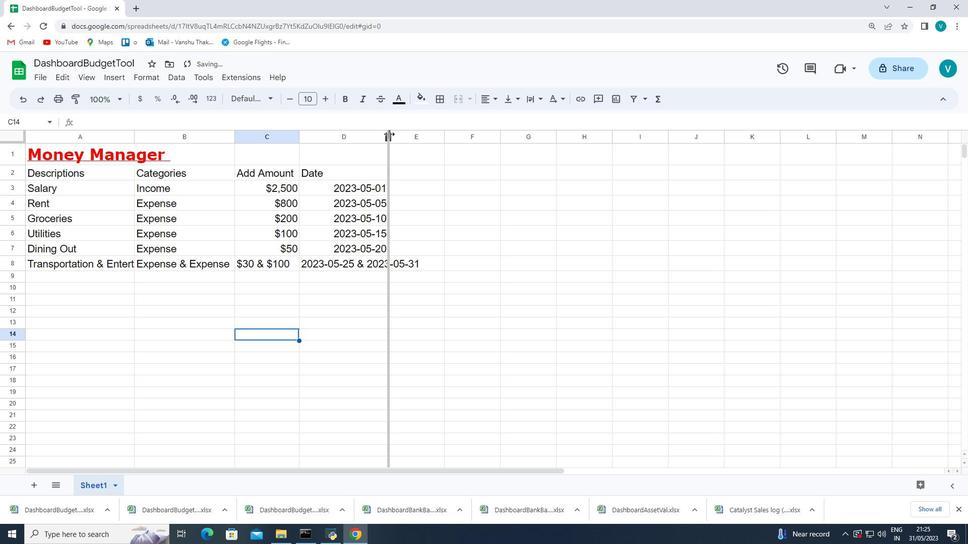 
Action: Mouse moved to (134, 139)
Screenshot: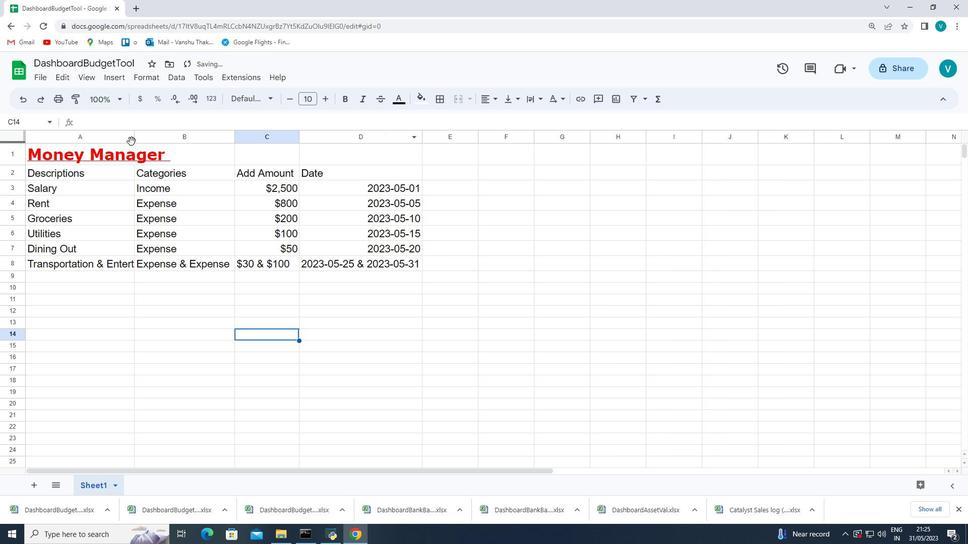 
Action: Mouse pressed left at (134, 139)
Screenshot: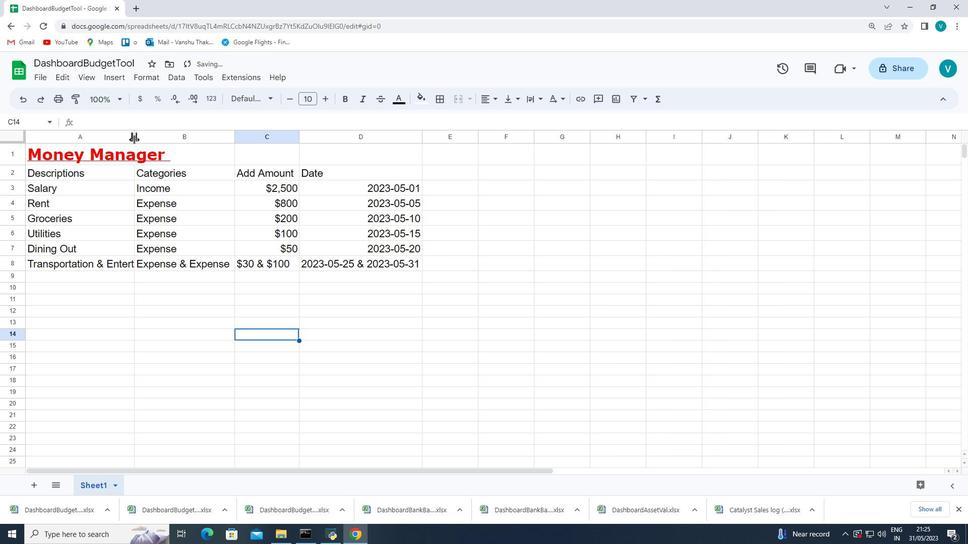 
Action: Mouse pressed left at (134, 139)
Screenshot: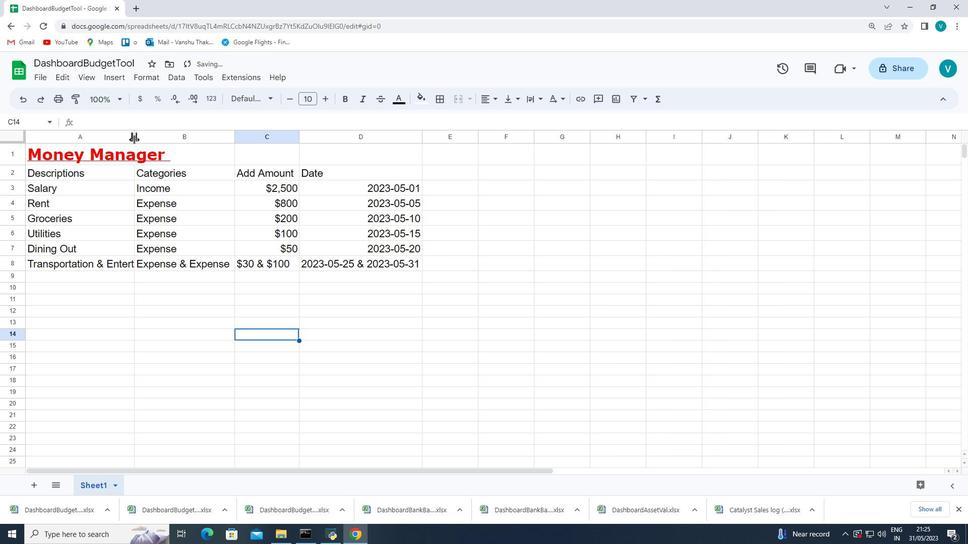
Action: Mouse moved to (274, 140)
Screenshot: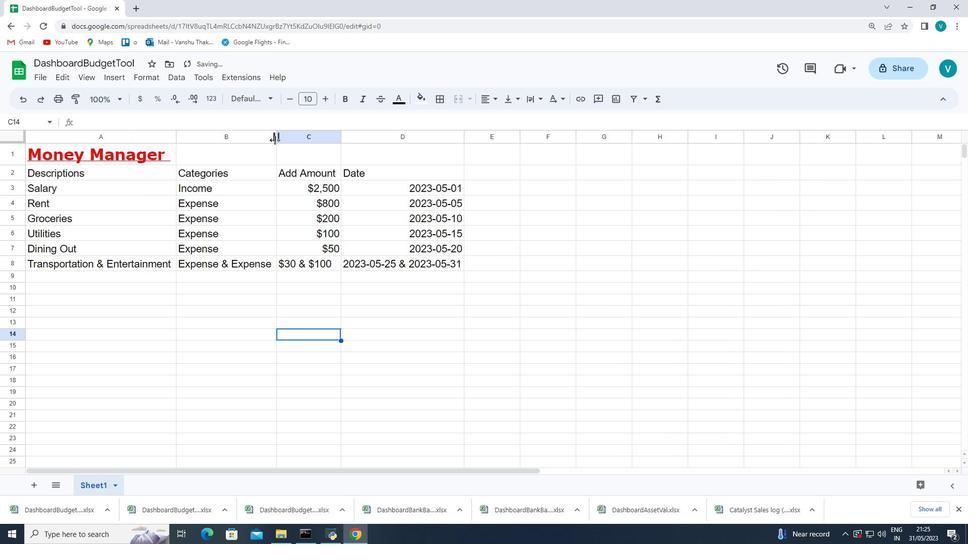 
Action: Mouse pressed left at (274, 140)
Screenshot: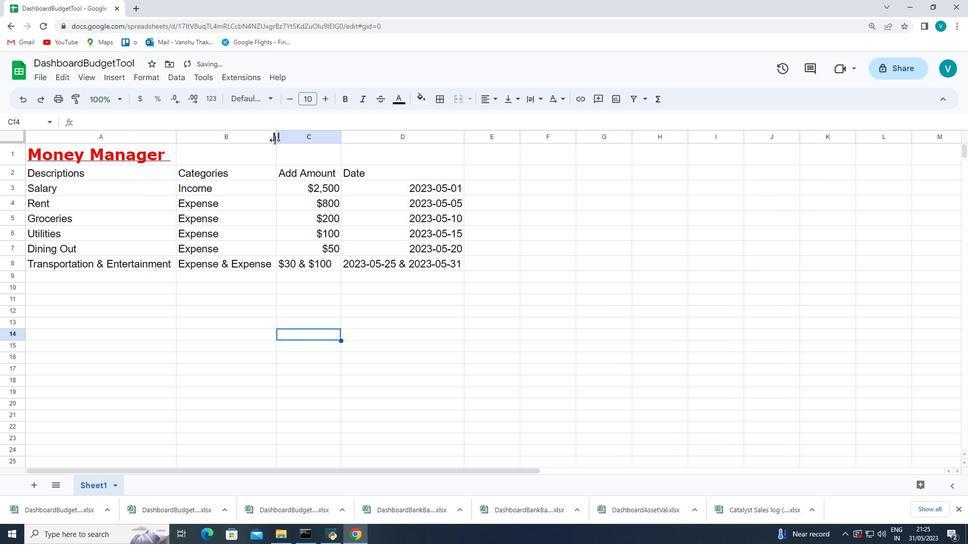 
Action: Mouse pressed left at (274, 140)
Screenshot: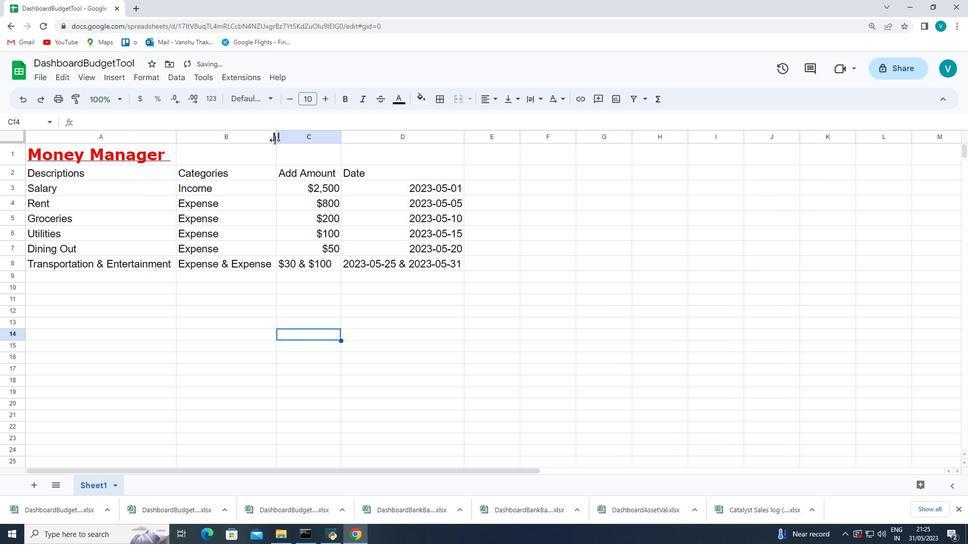 
Action: Mouse moved to (404, 302)
Screenshot: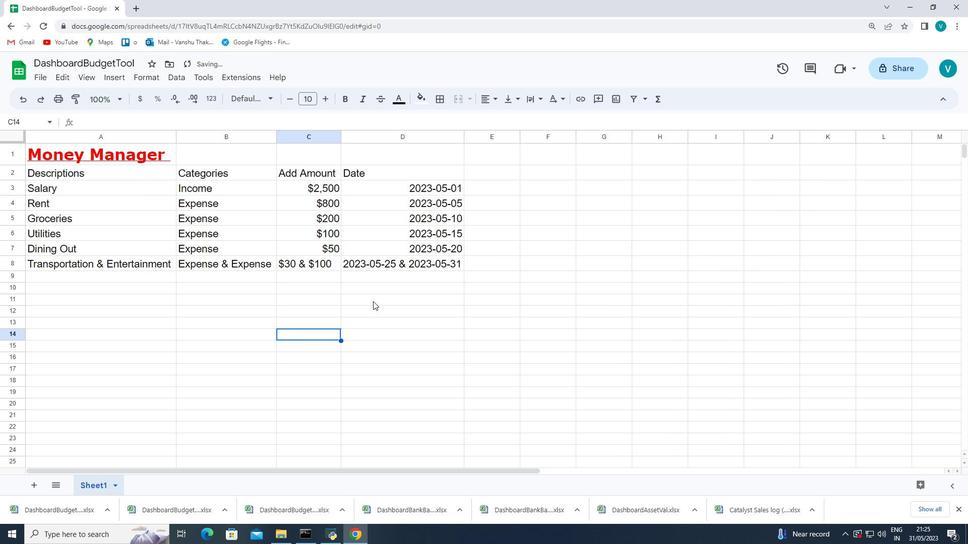 
Action: Mouse pressed left at (404, 302)
Screenshot: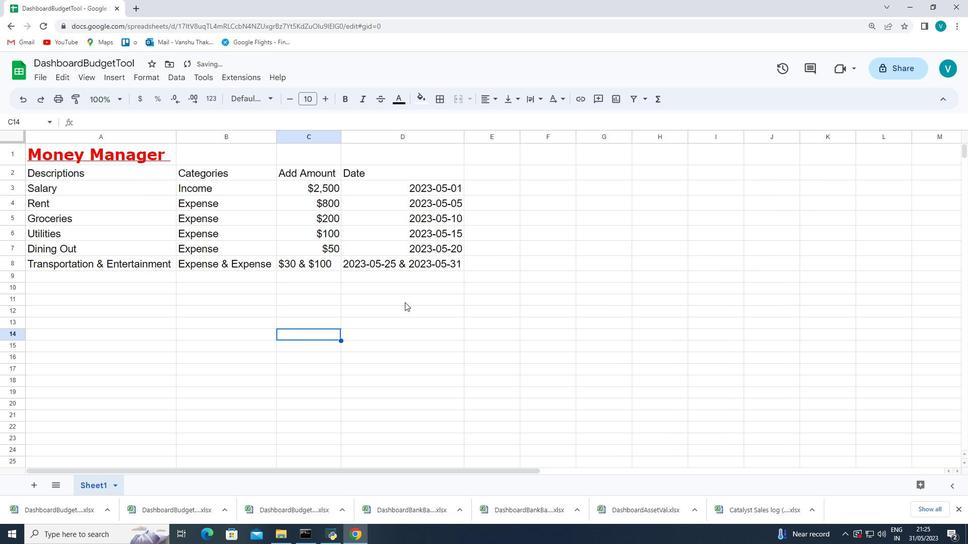 
Action: Mouse moved to (87, 156)
Screenshot: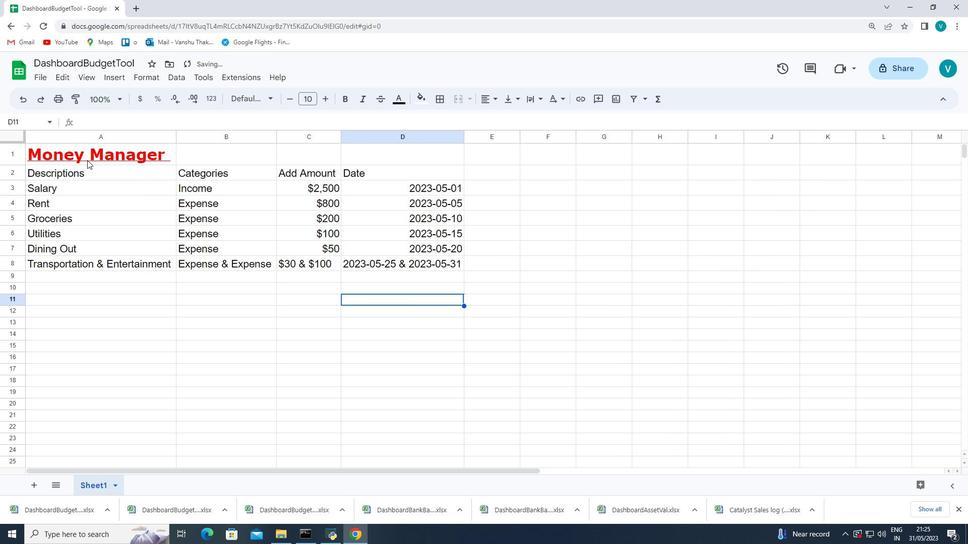 
Action: Mouse pressed left at (87, 156)
Screenshot: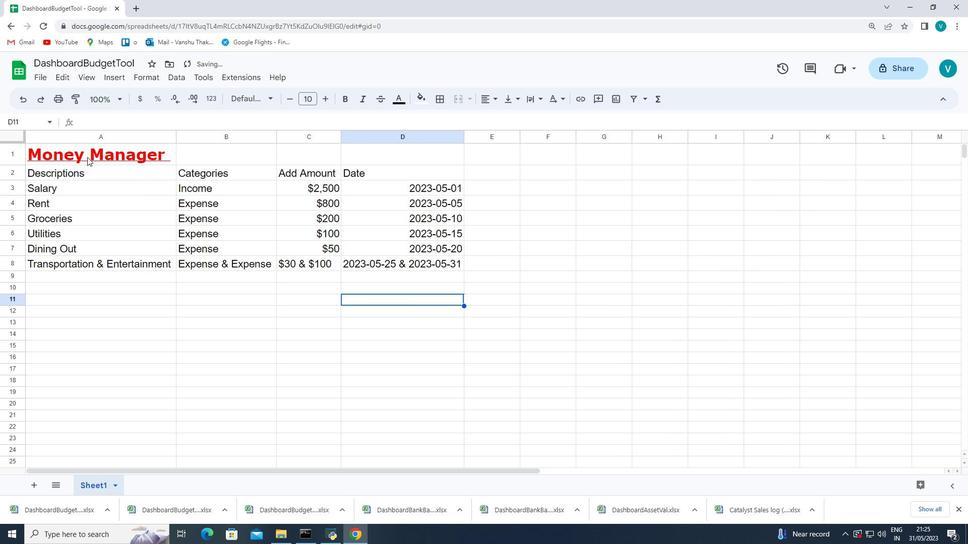 
Action: Mouse moved to (480, 103)
Screenshot: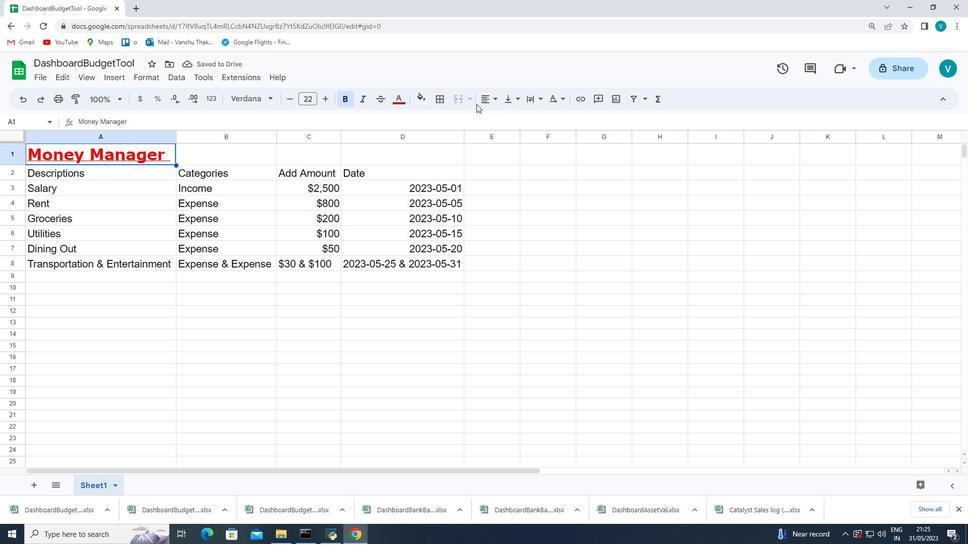 
Action: Mouse pressed left at (480, 103)
Screenshot: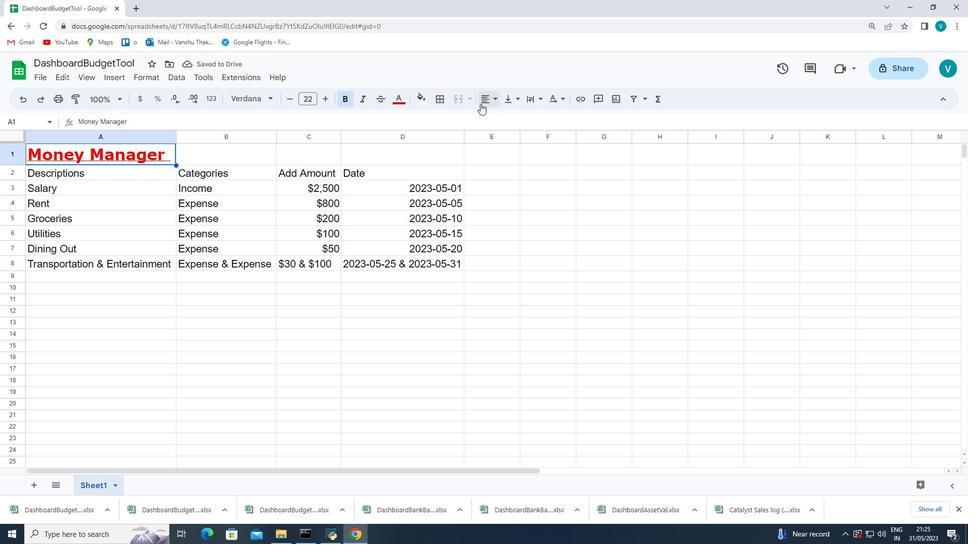 
Action: Mouse moved to (525, 123)
Screenshot: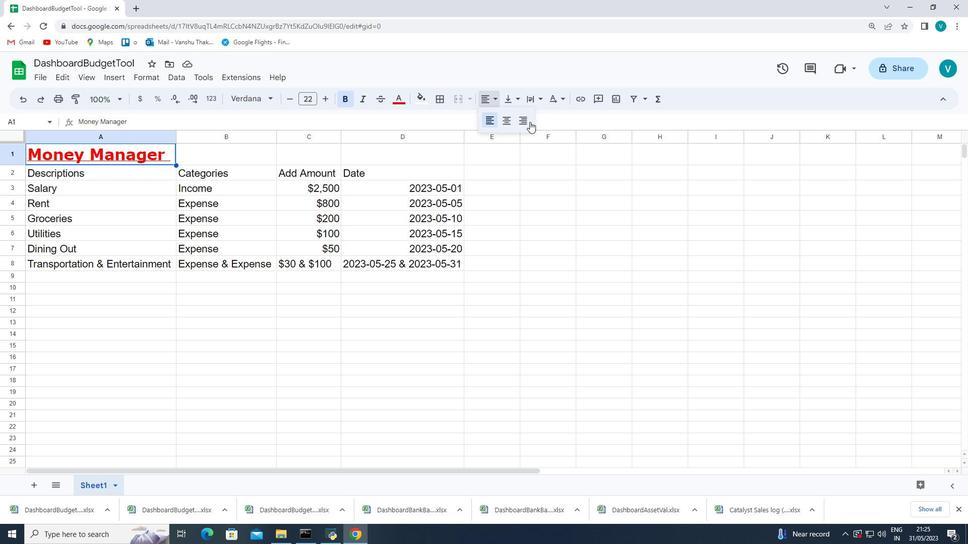
Action: Mouse pressed left at (525, 123)
Screenshot: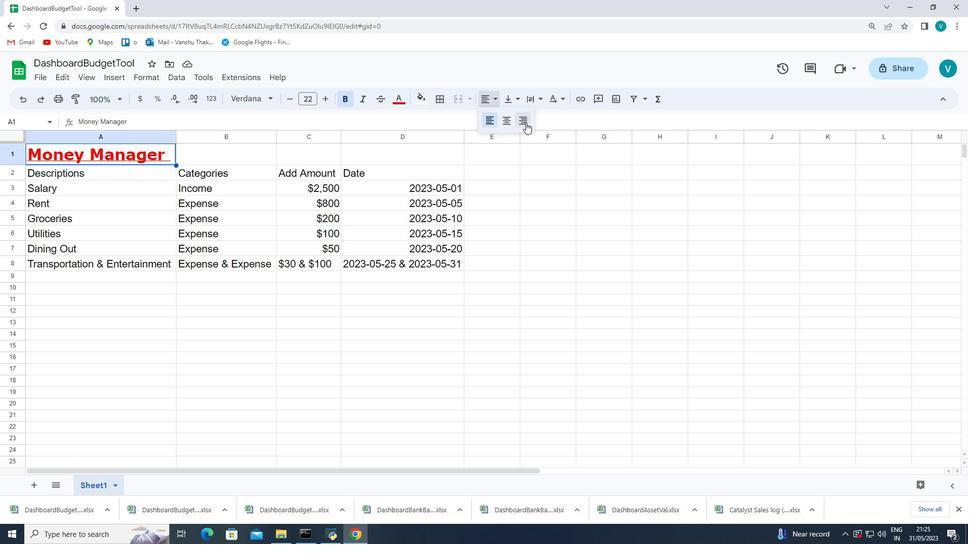 
Action: Mouse moved to (330, 265)
Screenshot: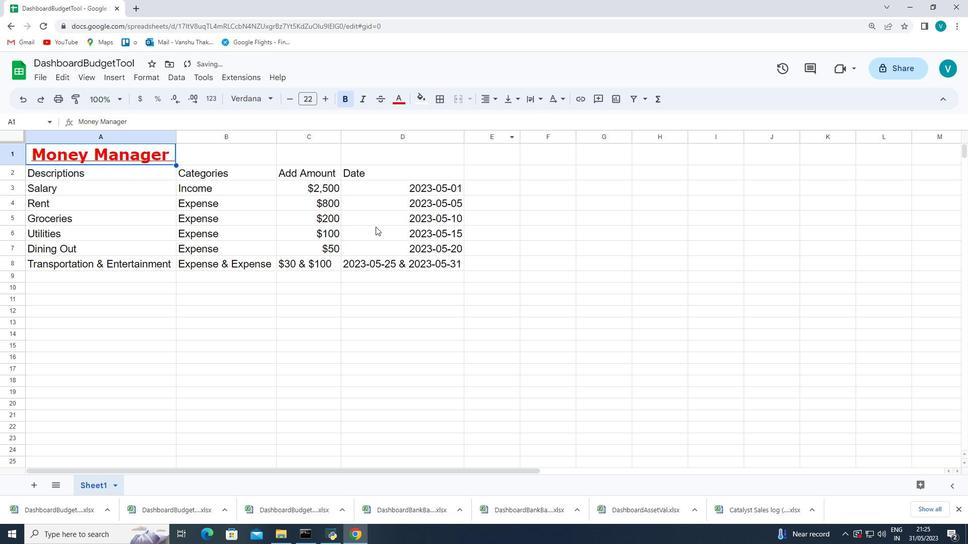 
Action: Mouse pressed left at (330, 265)
Screenshot: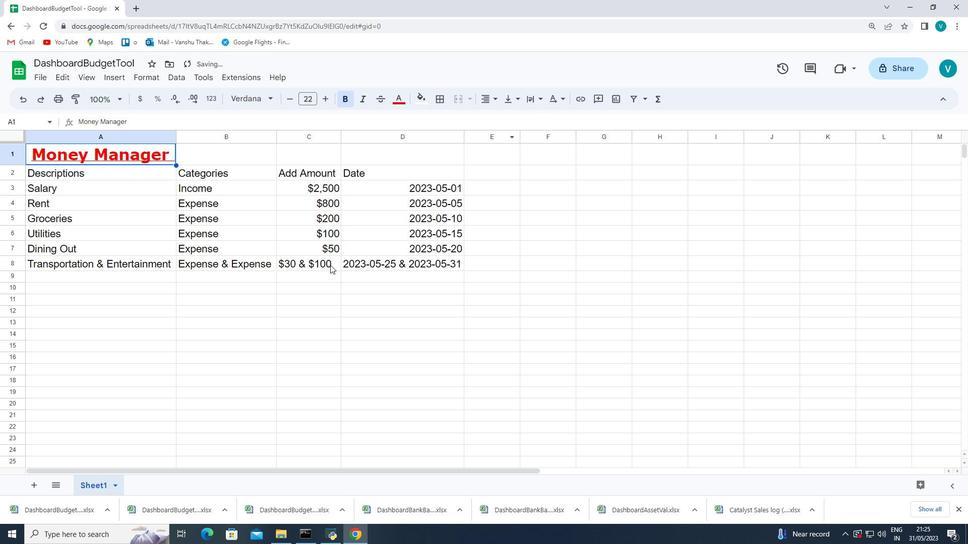 
Action: Mouse moved to (42, 171)
Screenshot: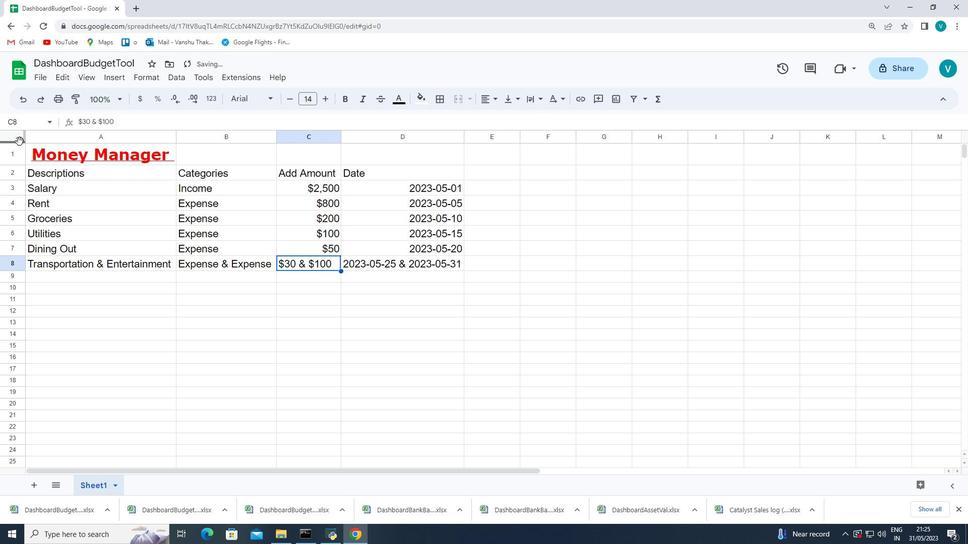 
Action: Mouse pressed left at (42, 171)
Screenshot: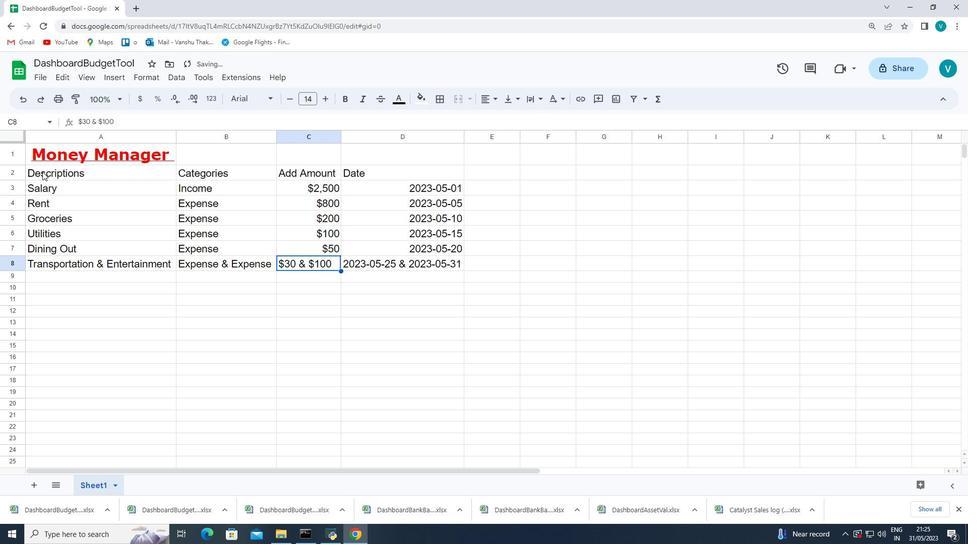 
Action: Mouse moved to (482, 103)
Screenshot: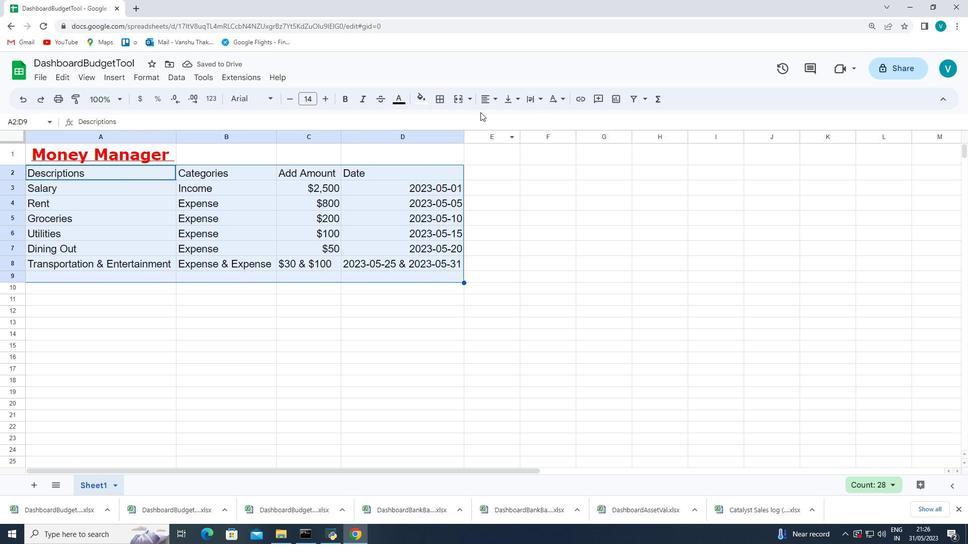 
Action: Mouse pressed left at (482, 103)
Screenshot: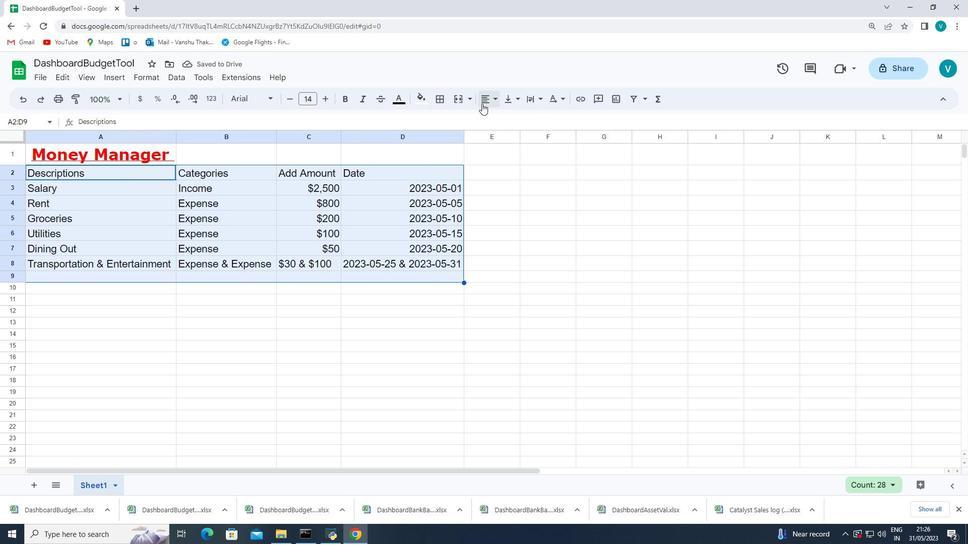 
Action: Mouse moved to (522, 124)
Screenshot: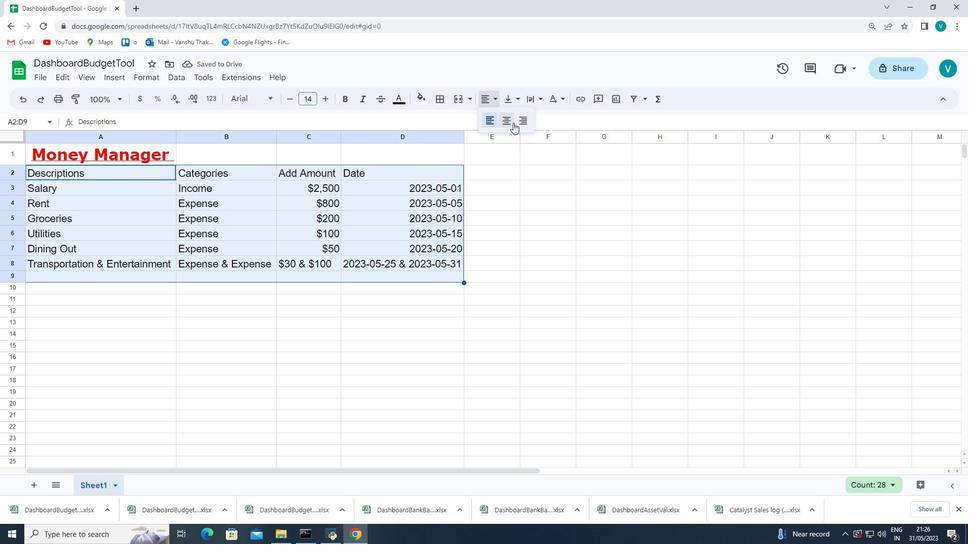 
Action: Mouse pressed left at (522, 124)
Screenshot: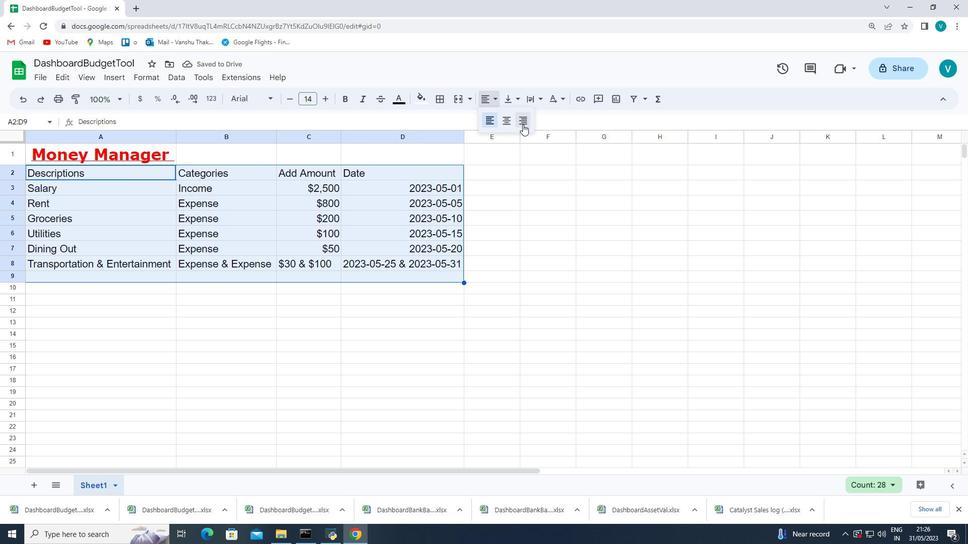 
Action: Mouse moved to (563, 254)
Screenshot: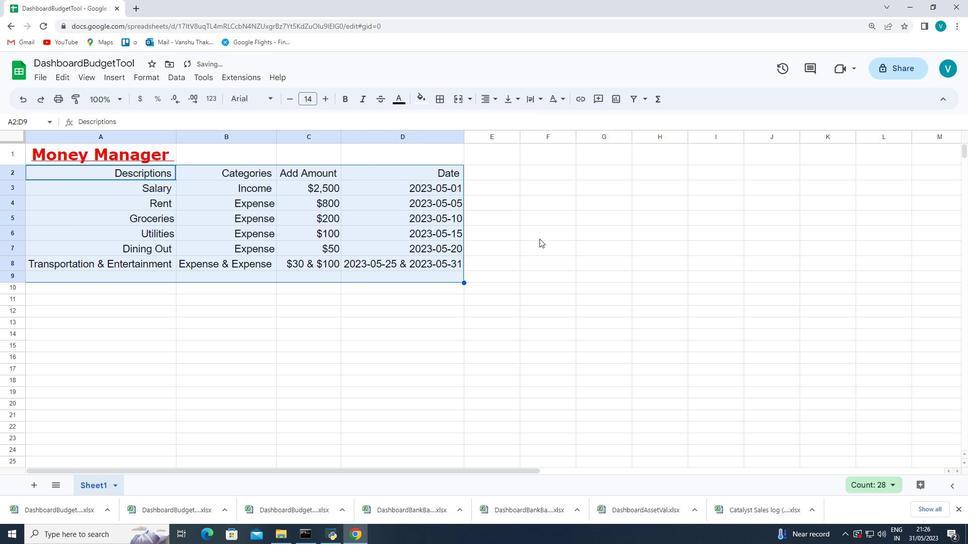 
Action: Mouse pressed left at (563, 254)
Screenshot: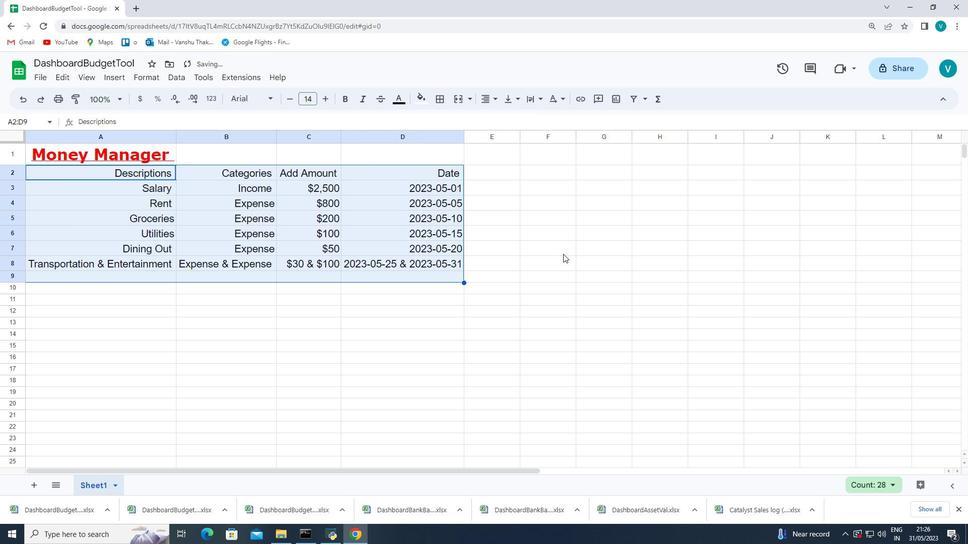 
Action: Mouse moved to (571, 355)
Screenshot: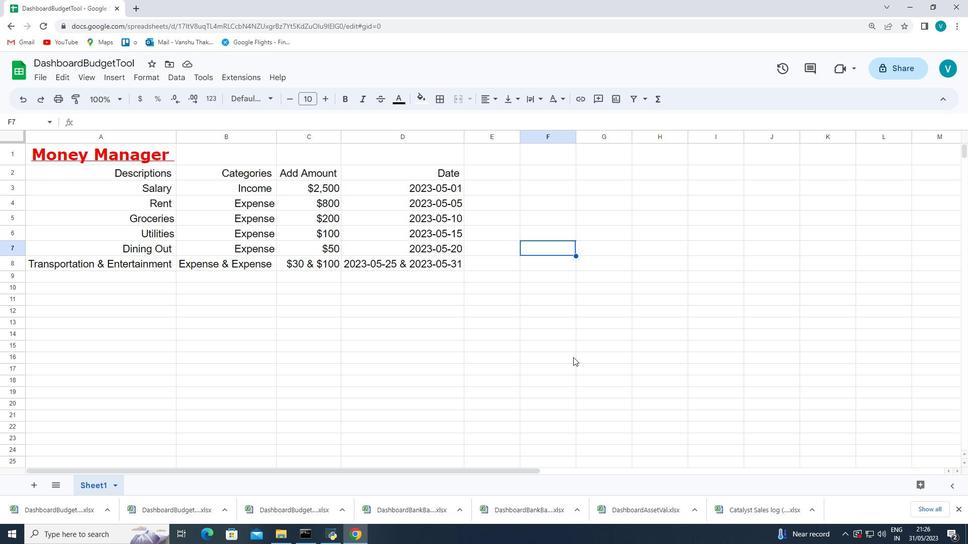 
Action: Mouse scrolled (571, 356) with delta (0, 0)
Screenshot: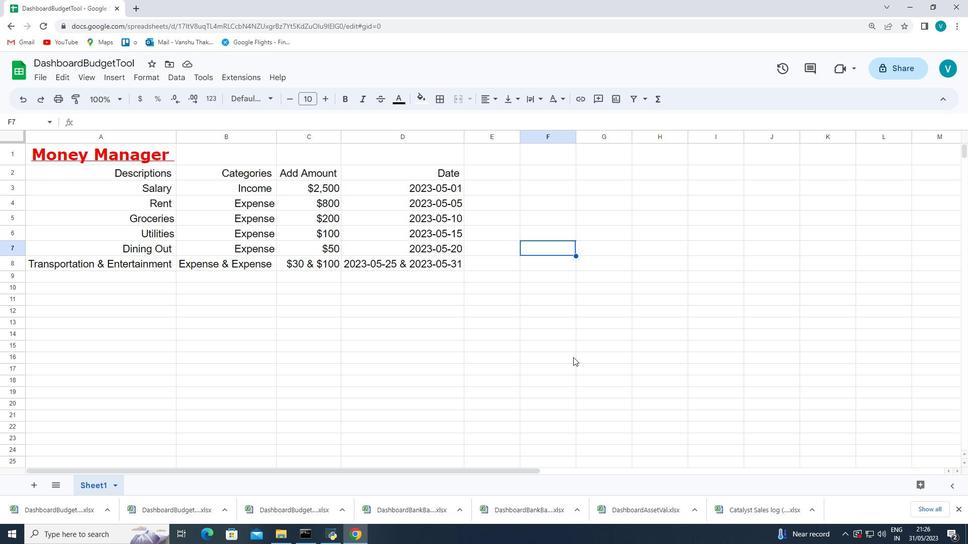
Action: Mouse moved to (571, 354)
Screenshot: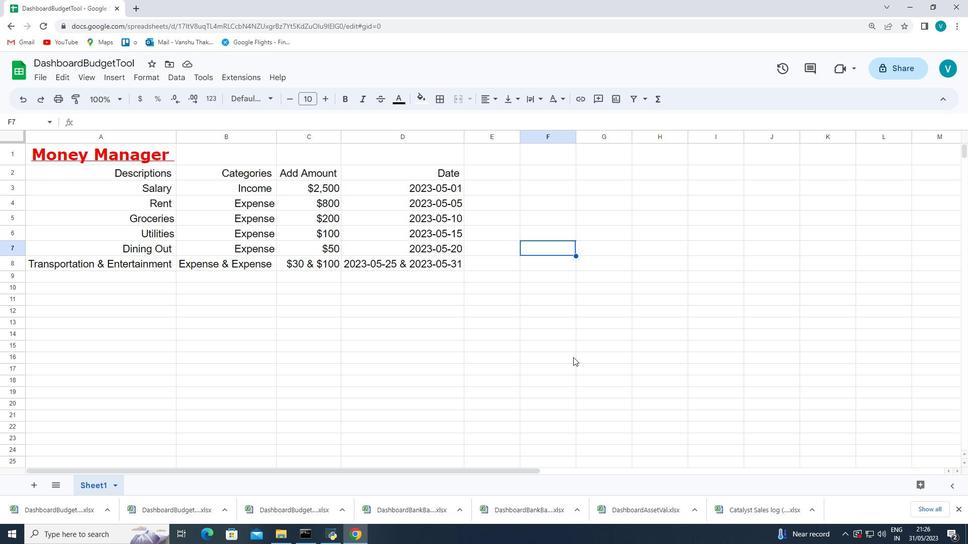 
Action: Mouse scrolled (571, 355) with delta (0, 0)
Screenshot: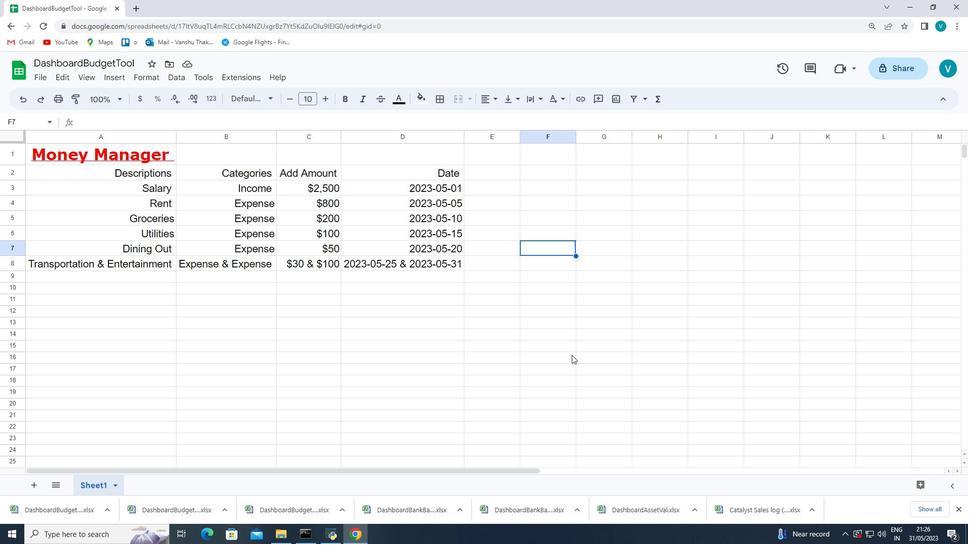 
Action: Mouse scrolled (571, 355) with delta (0, 0)
Screenshot: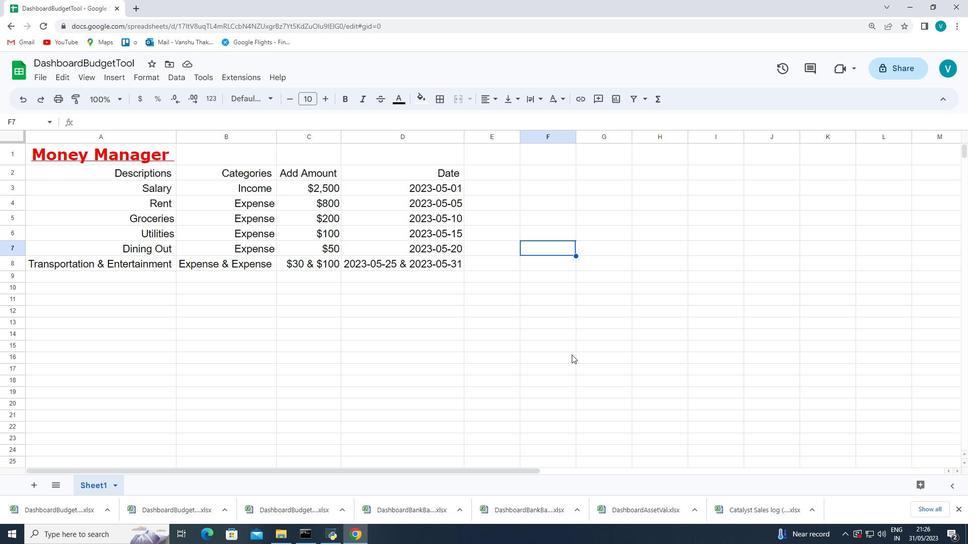 
Action: Mouse scrolled (571, 355) with delta (0, 0)
Screenshot: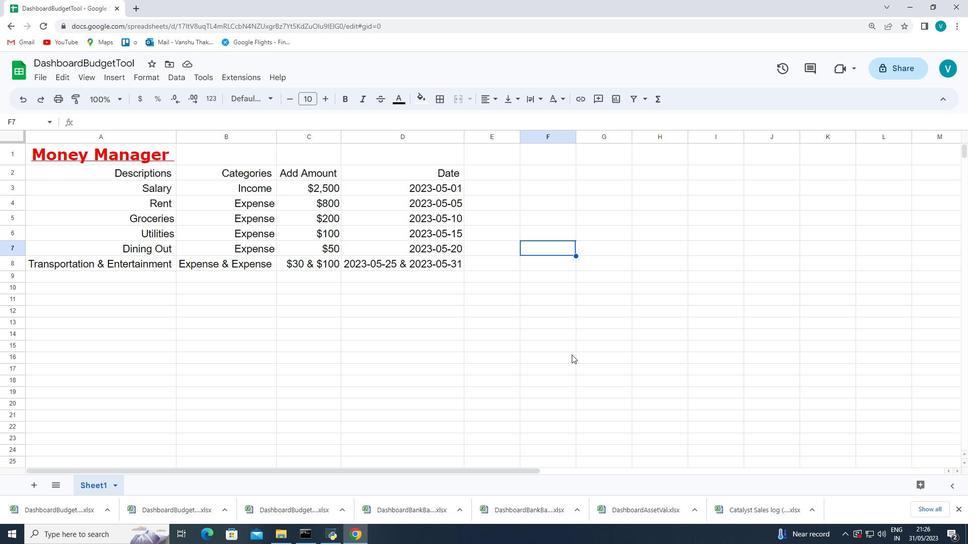 
Action: Mouse moved to (38, 76)
Screenshot: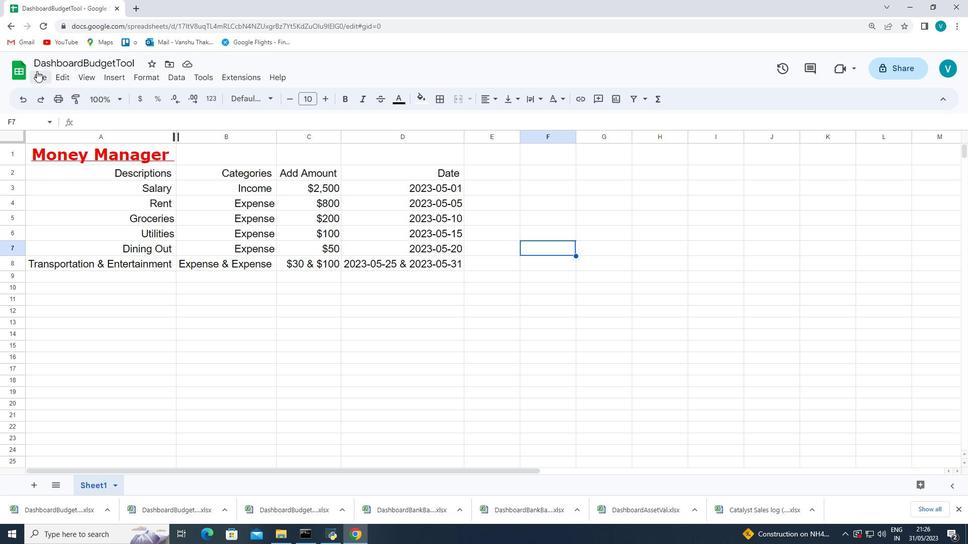 
Action: Mouse pressed left at (38, 76)
Screenshot: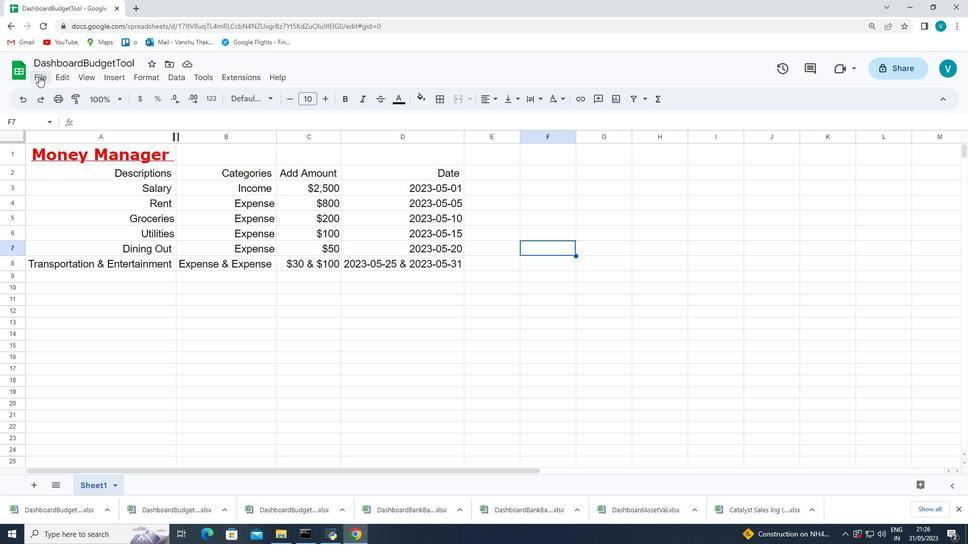 
Action: Mouse moved to (153, 191)
Screenshot: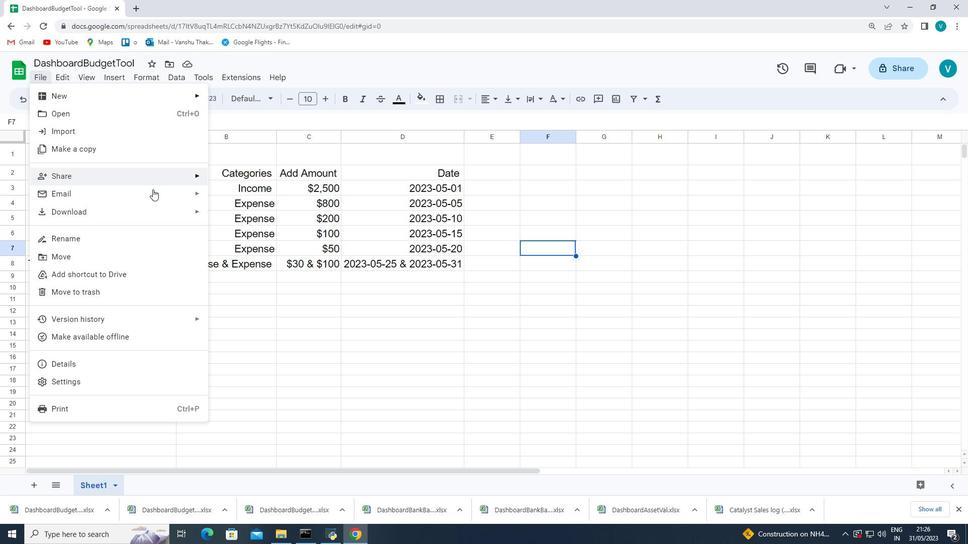 
Action: Mouse scrolled (153, 191) with delta (0, 0)
Screenshot: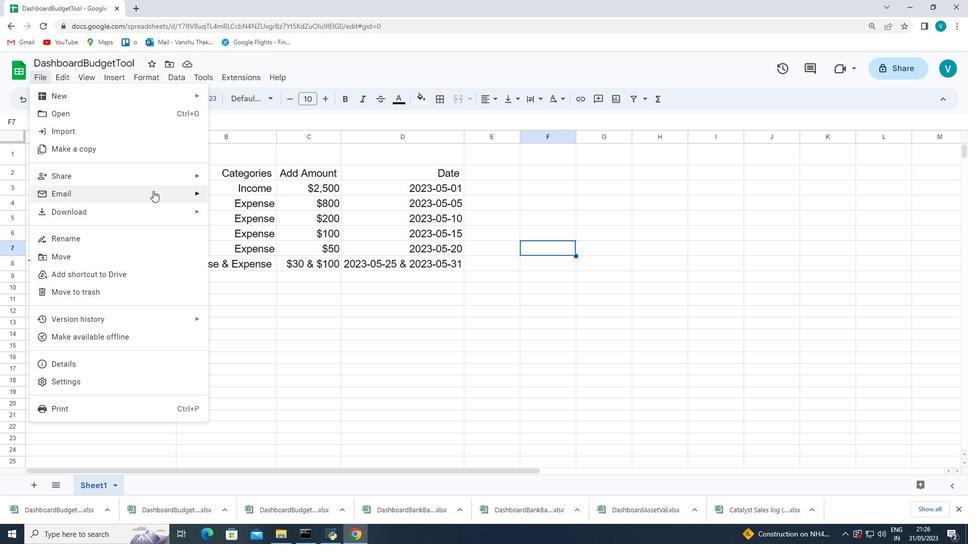 
Action: Mouse moved to (150, 207)
Screenshot: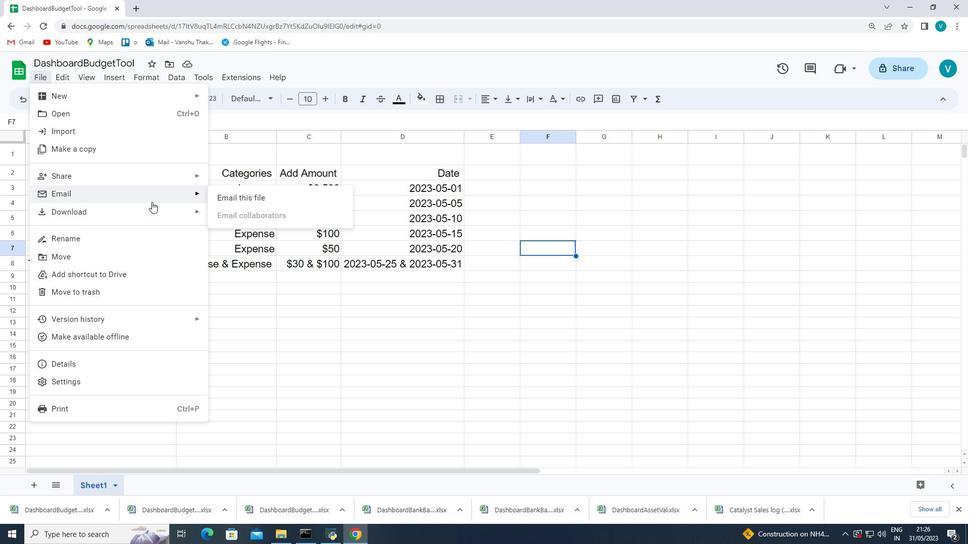 
Action: Mouse pressed left at (150, 207)
Screenshot: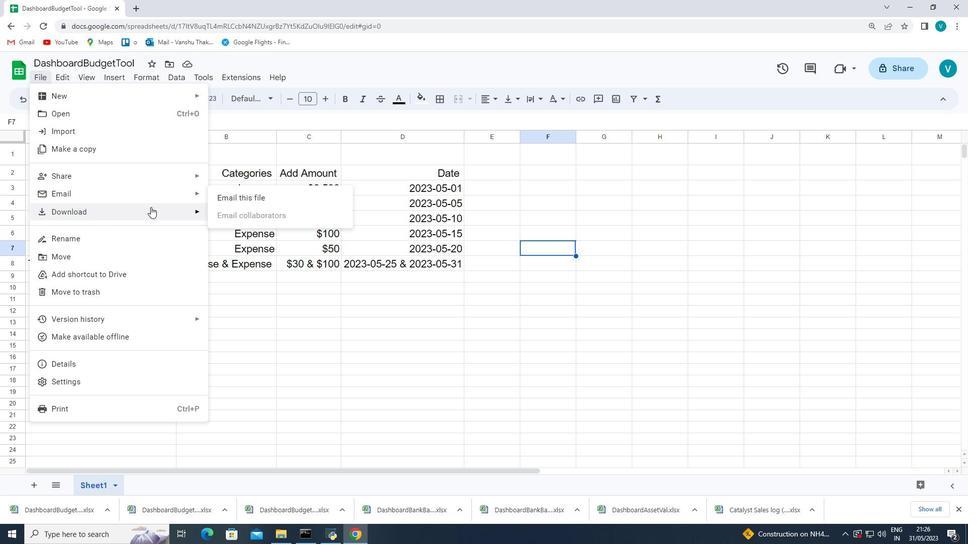 
Action: Mouse moved to (167, 215)
Screenshot: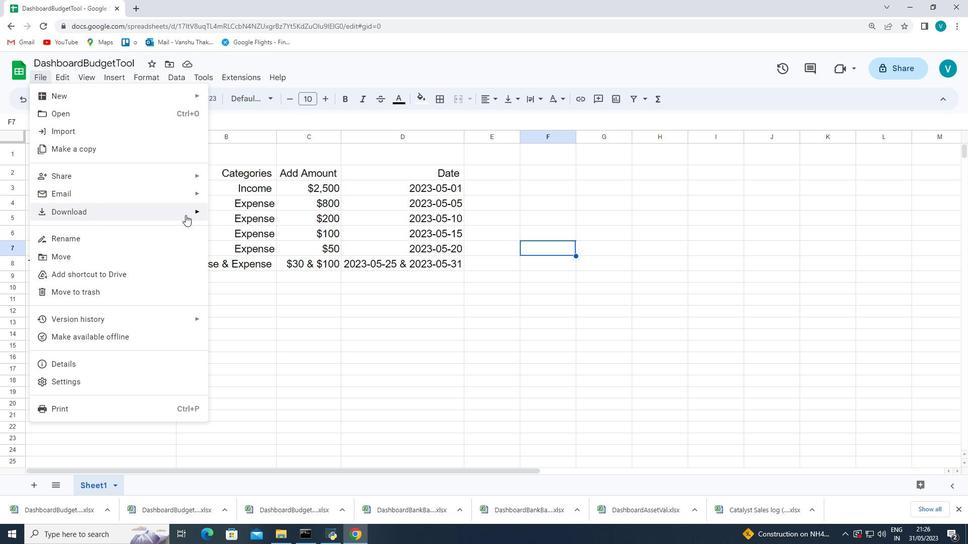 
Action: Mouse pressed left at (167, 215)
Screenshot: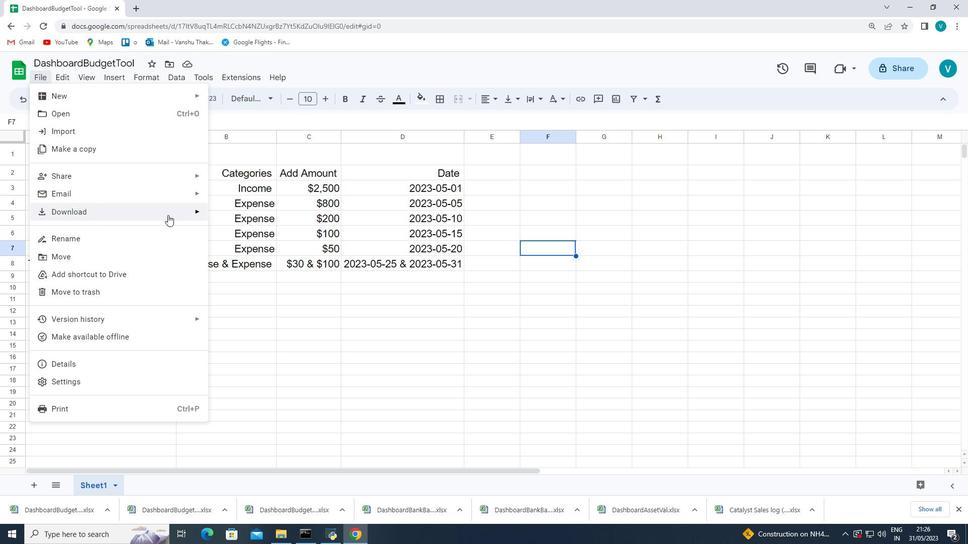 
Action: Mouse moved to (240, 216)
Screenshot: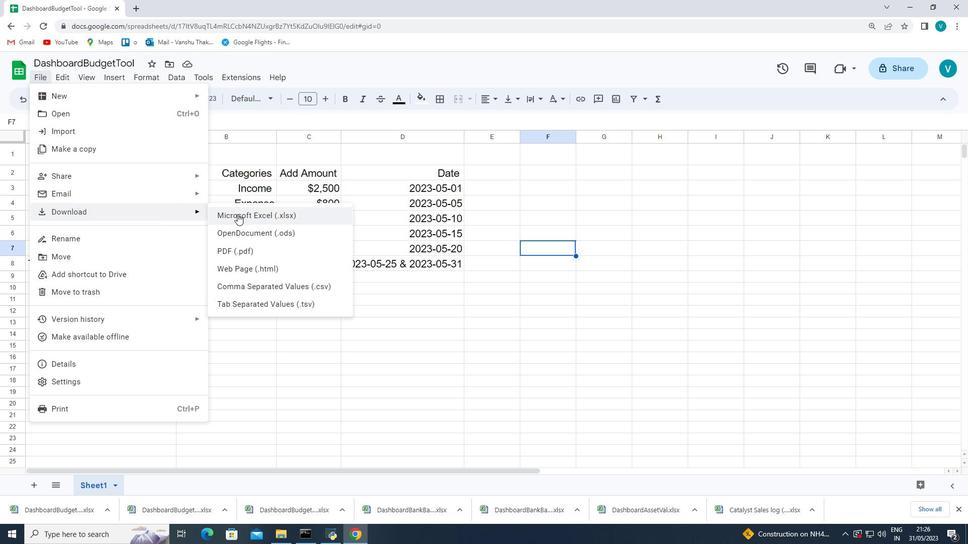 
Action: Mouse pressed left at (240, 216)
Screenshot: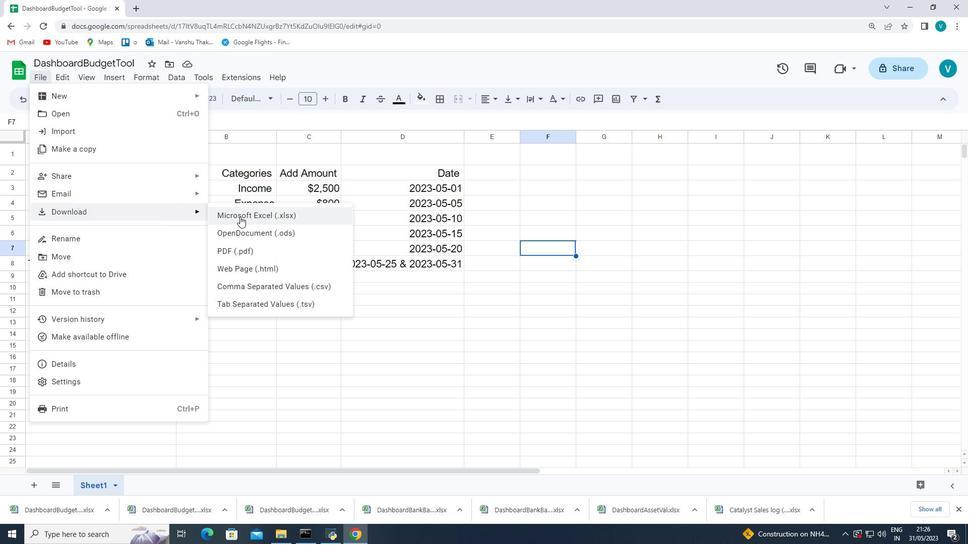 
Action: Mouse moved to (309, 274)
Screenshot: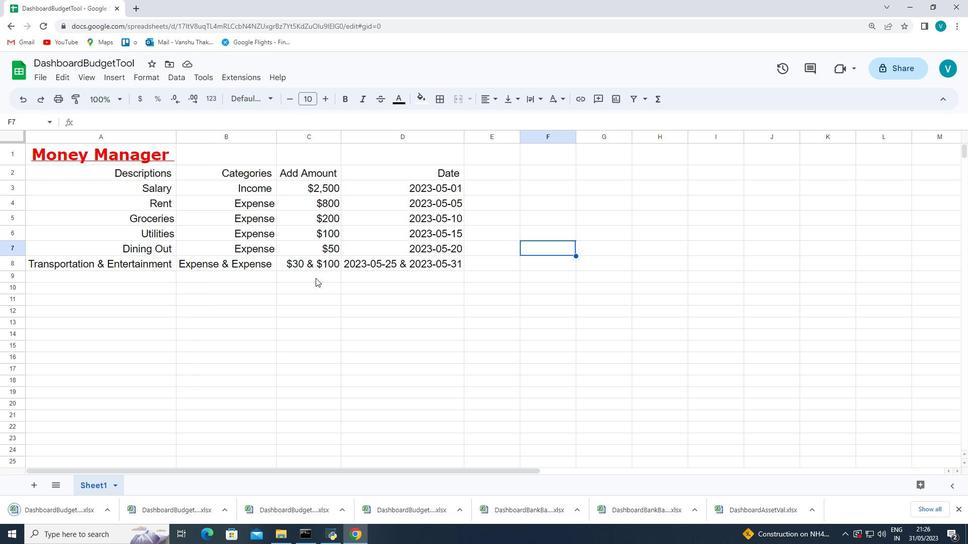 
